 Task: Find connections with filter location Dabas with filter topic #customerrelationswith filter profile language German with filter current company State Street with filter school SJB Institute of Technology with filter industry Insurance with filter service category Executive Coaching with filter keywords title Vice President of Operations
Action: Mouse pressed left at (489, 65)
Screenshot: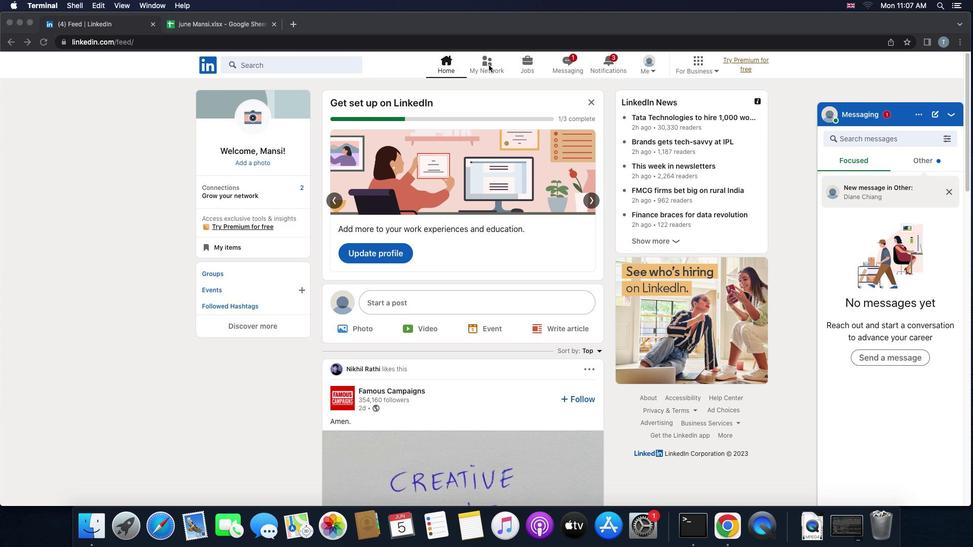 
Action: Mouse pressed left at (489, 65)
Screenshot: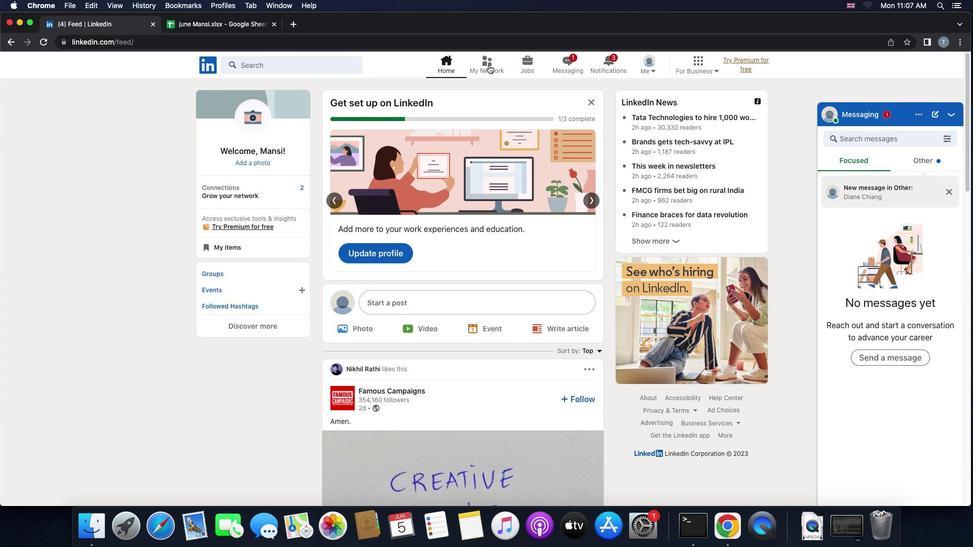 
Action: Mouse moved to (296, 117)
Screenshot: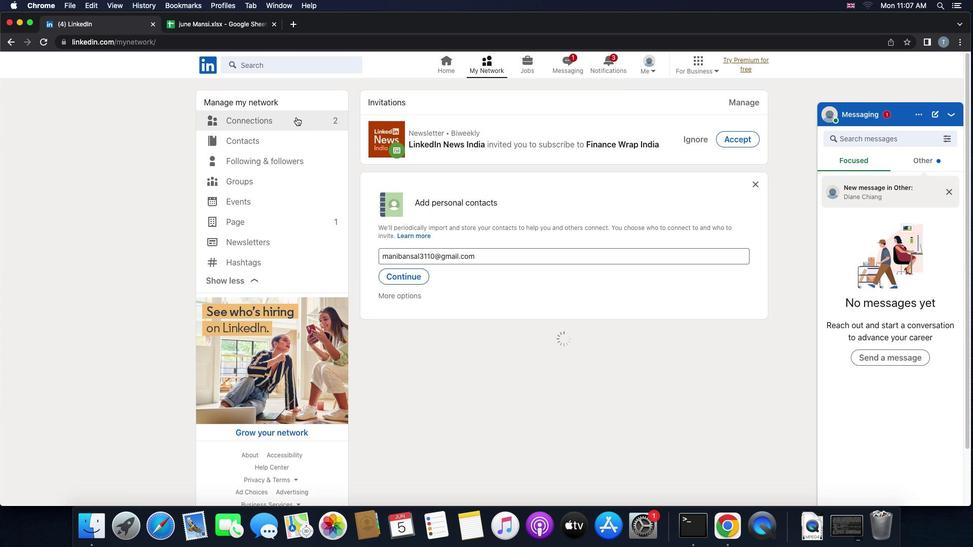 
Action: Mouse pressed left at (296, 117)
Screenshot: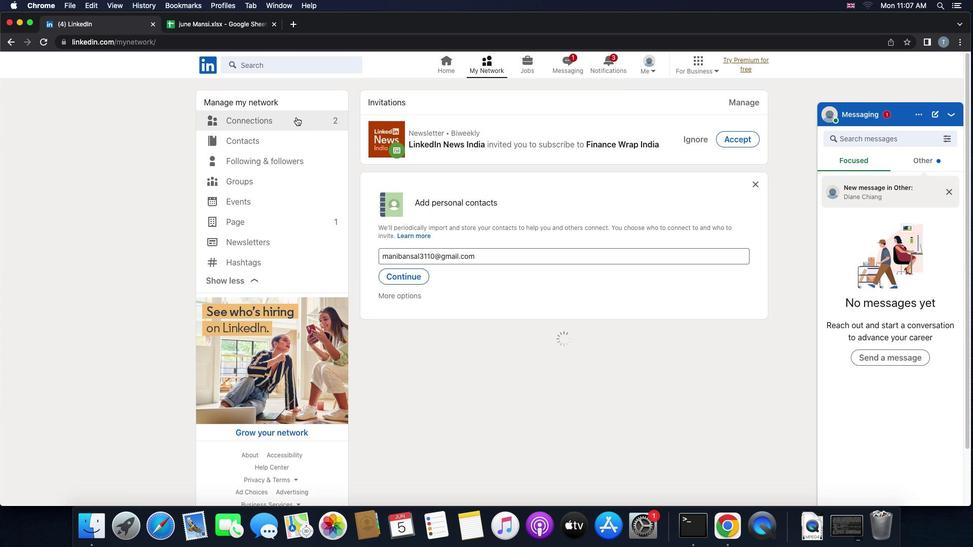 
Action: Mouse moved to (583, 124)
Screenshot: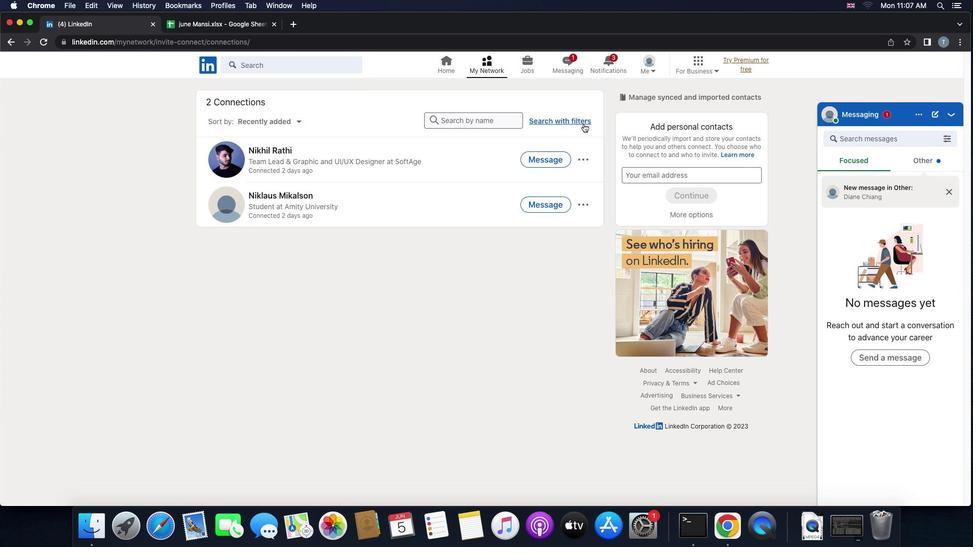
Action: Mouse pressed left at (583, 124)
Screenshot: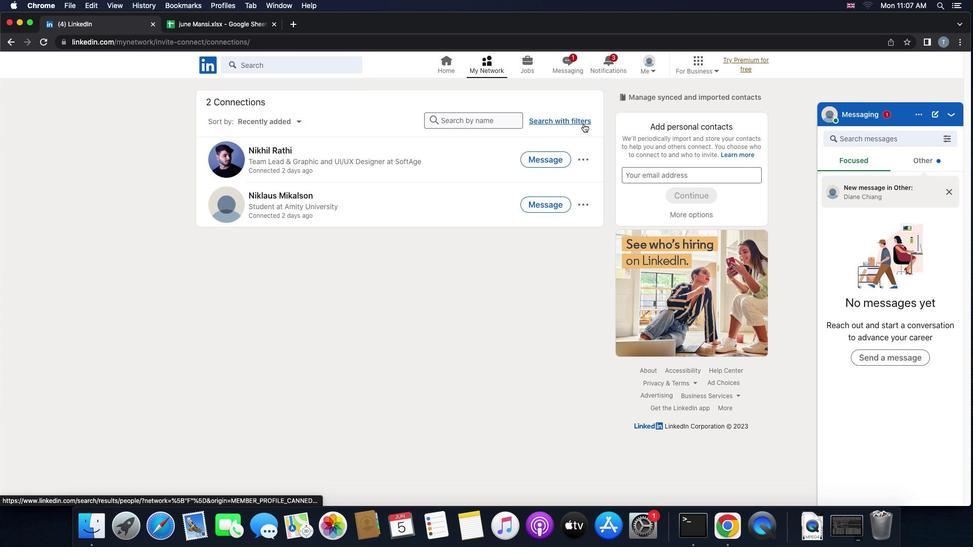 
Action: Mouse moved to (526, 98)
Screenshot: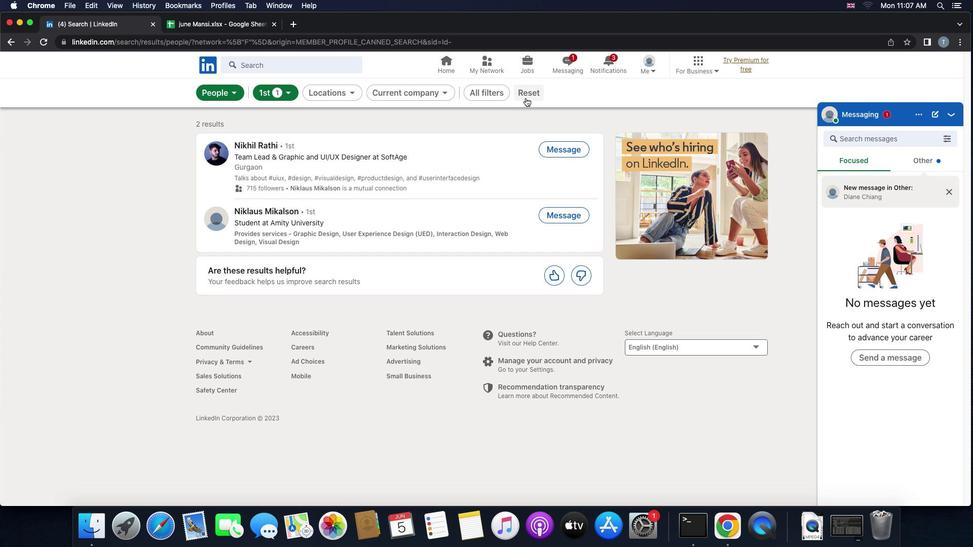 
Action: Mouse pressed left at (526, 98)
Screenshot: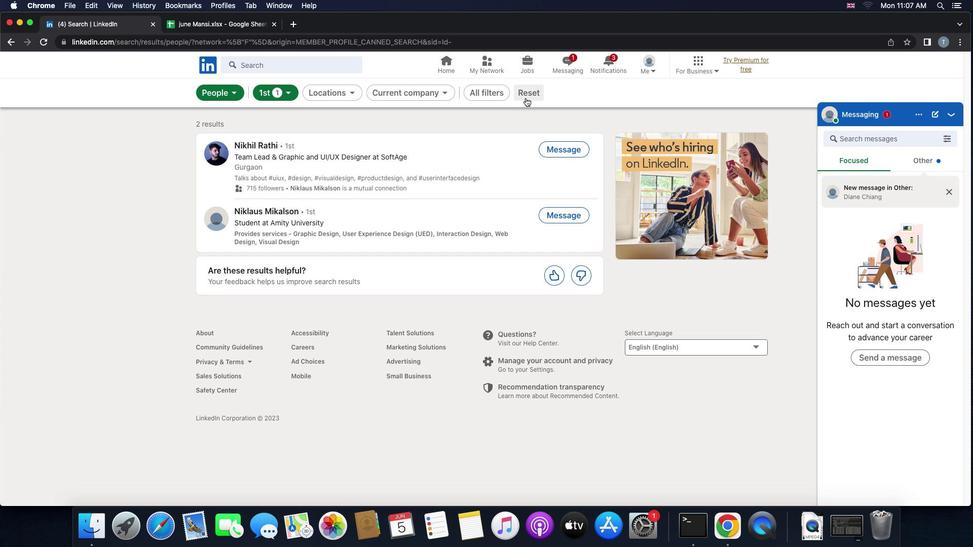 
Action: Mouse moved to (503, 91)
Screenshot: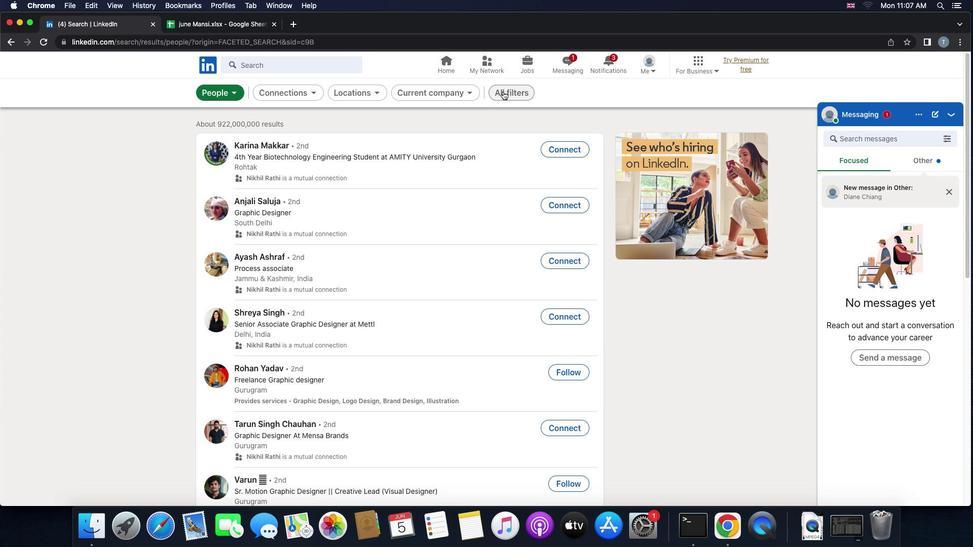 
Action: Mouse pressed left at (503, 91)
Screenshot: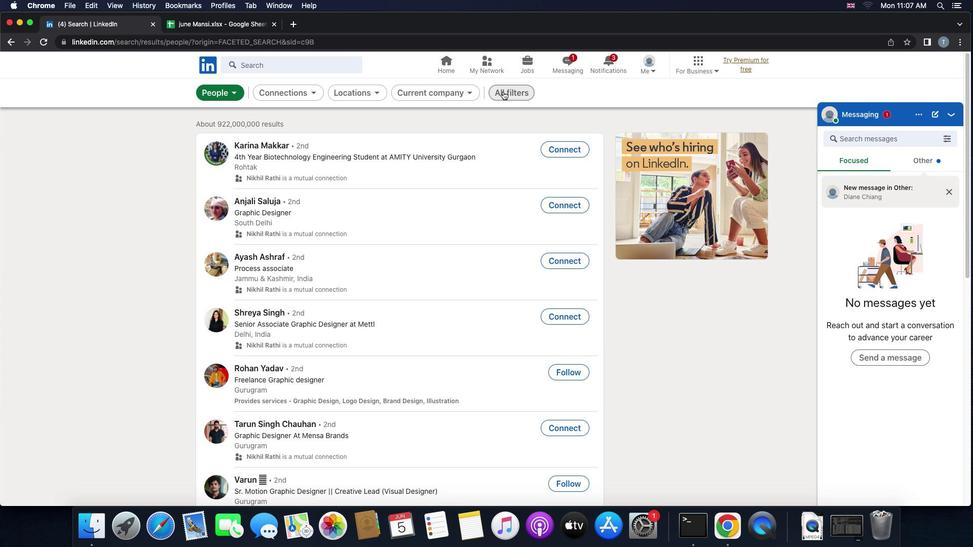 
Action: Mouse moved to (797, 292)
Screenshot: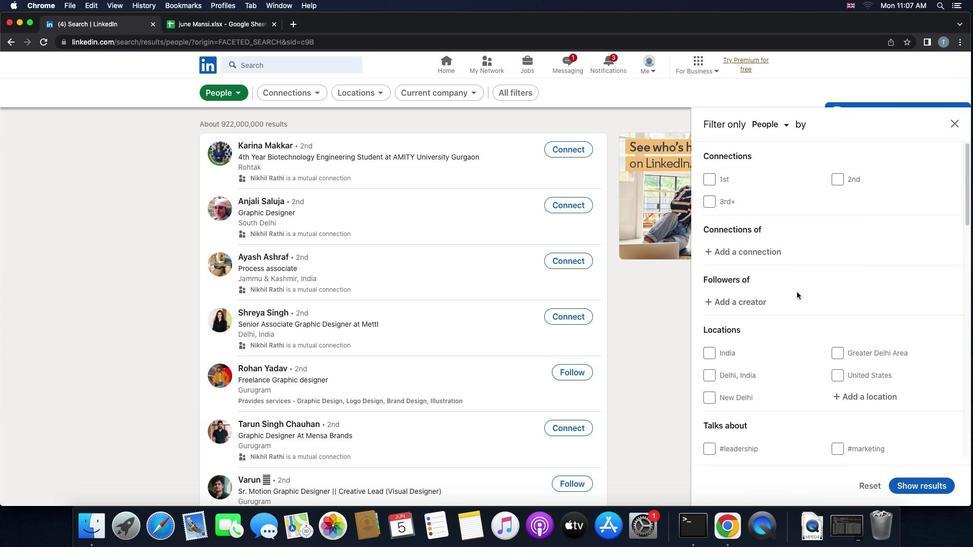 
Action: Mouse scrolled (797, 292) with delta (0, 0)
Screenshot: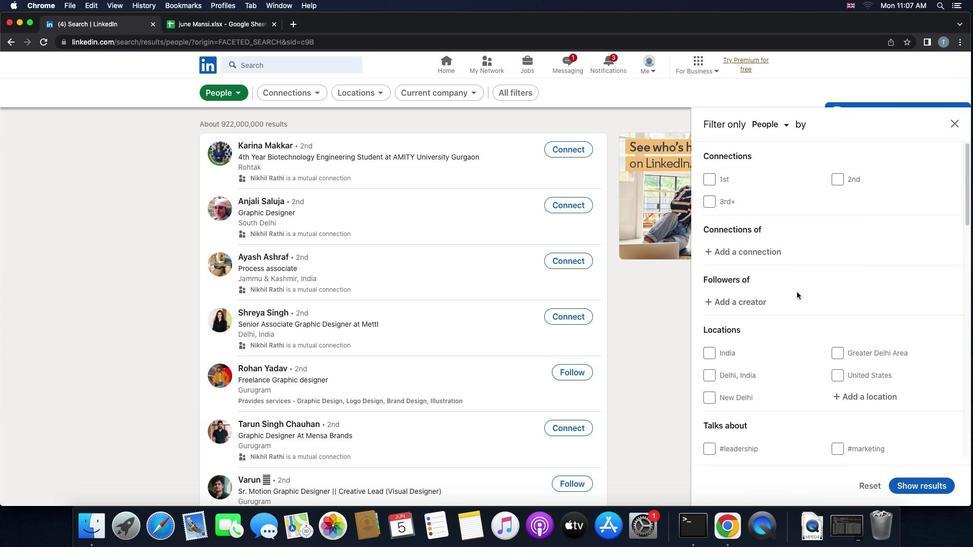 
Action: Mouse scrolled (797, 292) with delta (0, 0)
Screenshot: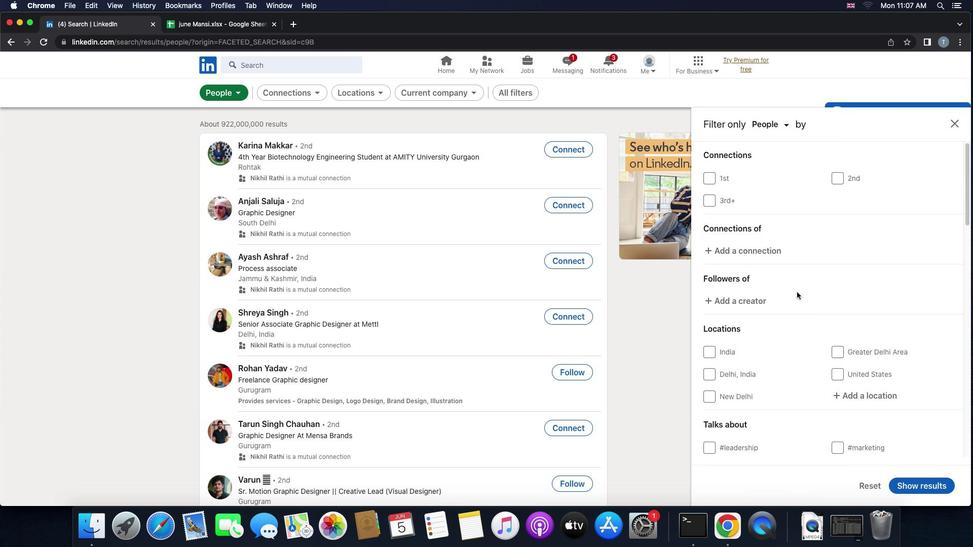 
Action: Mouse scrolled (797, 292) with delta (0, 0)
Screenshot: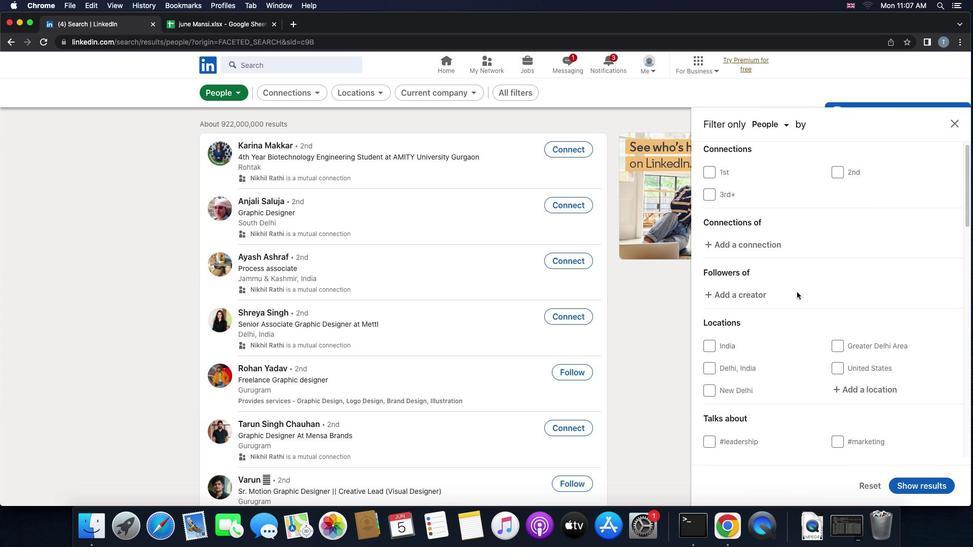 
Action: Mouse moved to (870, 353)
Screenshot: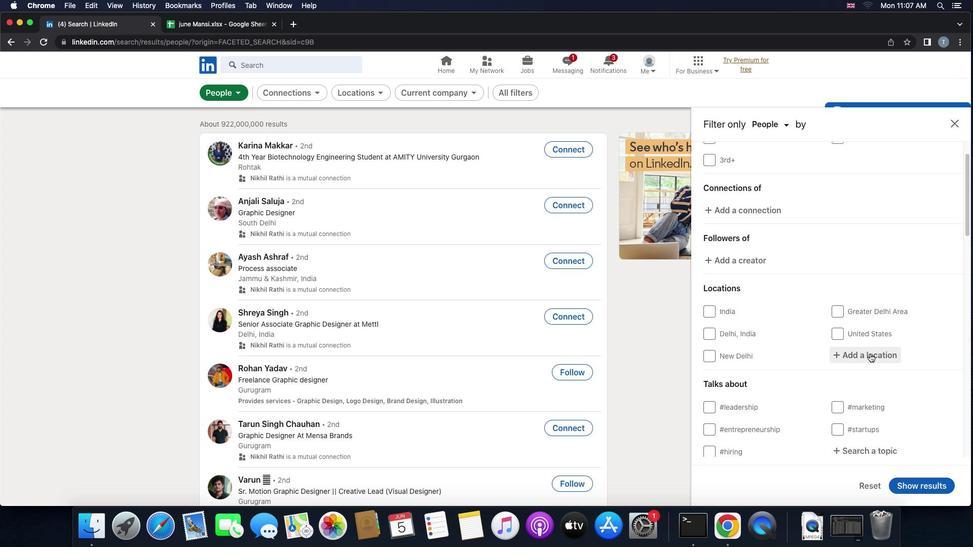 
Action: Mouse pressed left at (870, 353)
Screenshot: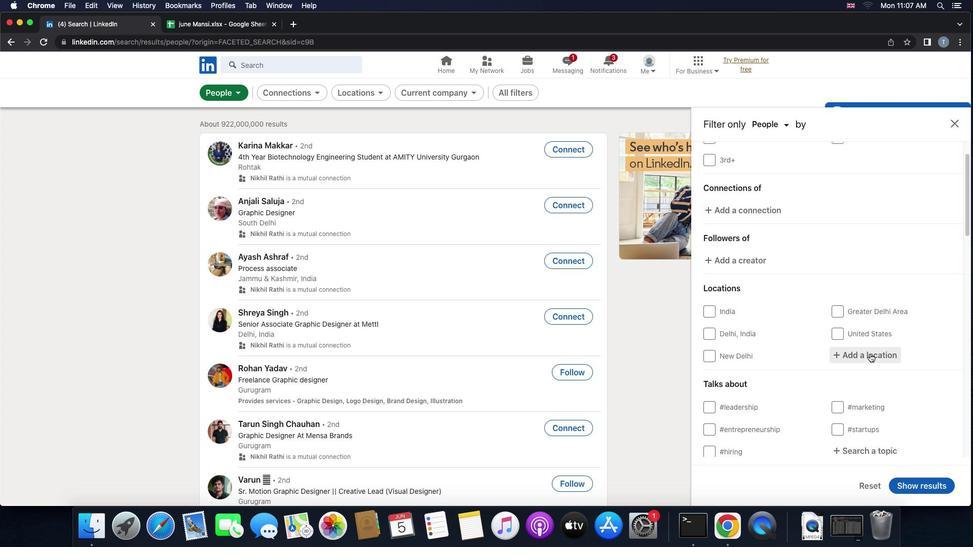 
Action: Key pressed 'd''a''b''a''s'
Screenshot: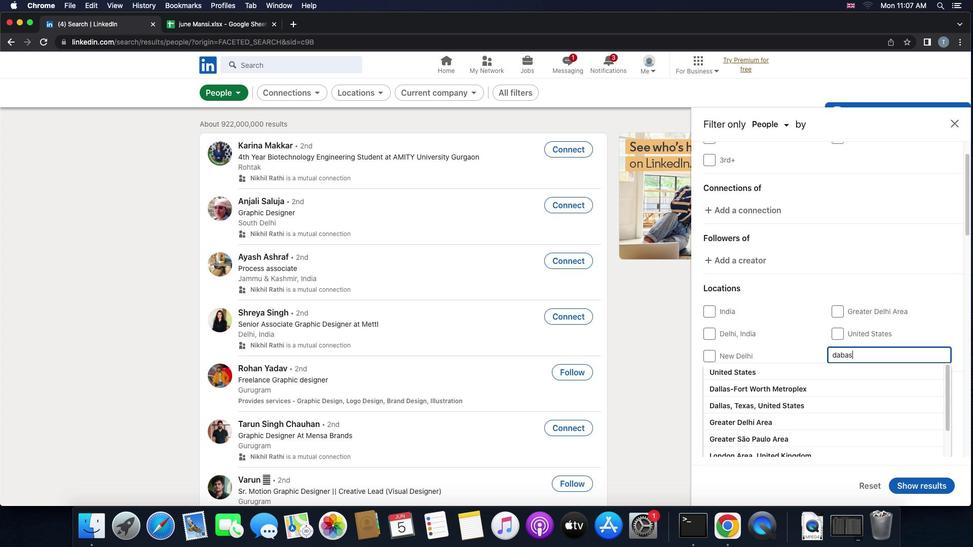 
Action: Mouse moved to (866, 369)
Screenshot: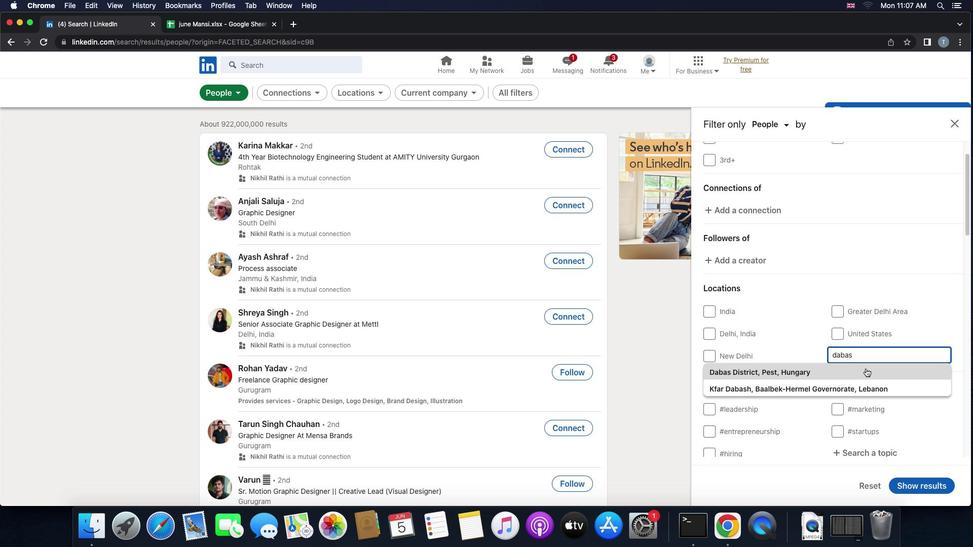 
Action: Mouse pressed left at (866, 369)
Screenshot: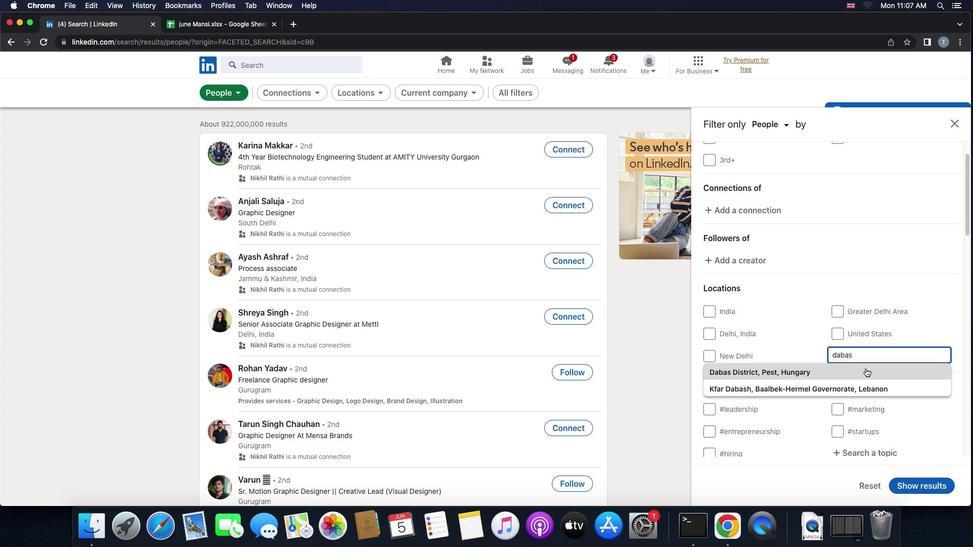 
Action: Mouse scrolled (866, 369) with delta (0, 0)
Screenshot: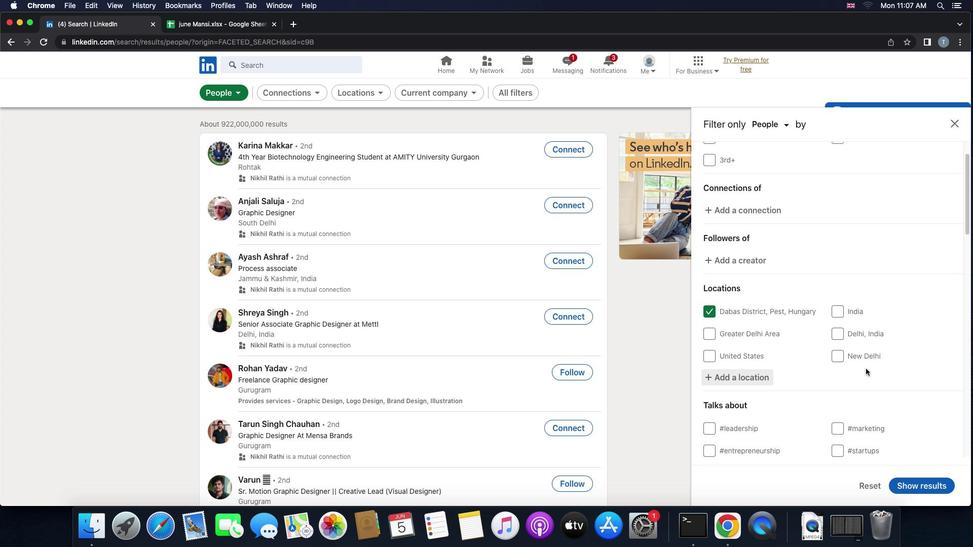 
Action: Mouse scrolled (866, 369) with delta (0, 0)
Screenshot: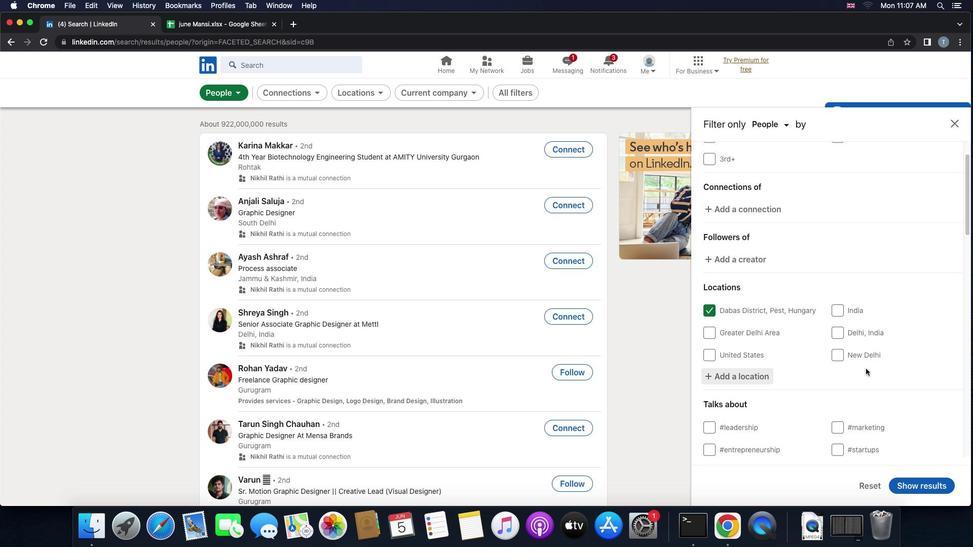 
Action: Mouse scrolled (866, 369) with delta (0, 0)
Screenshot: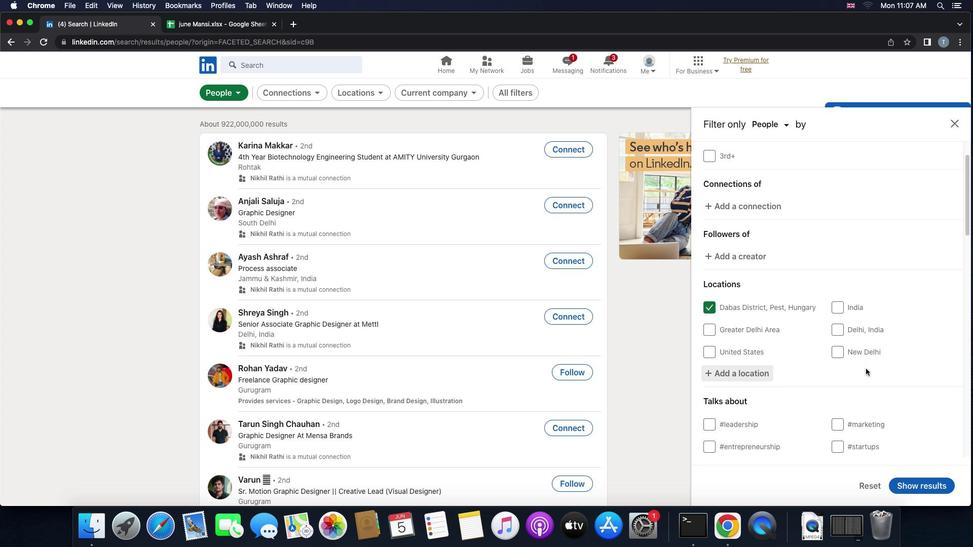 
Action: Mouse scrolled (866, 369) with delta (0, 0)
Screenshot: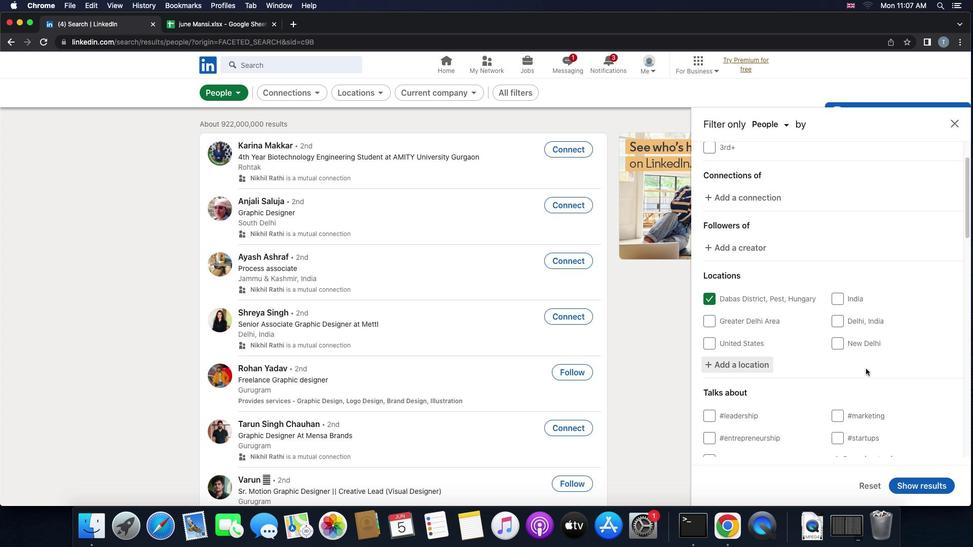 
Action: Mouse moved to (866, 369)
Screenshot: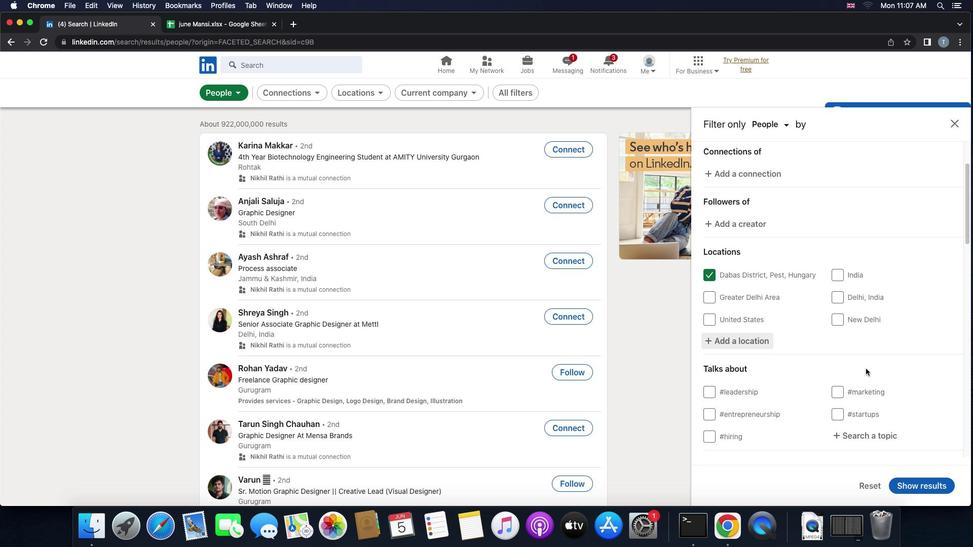 
Action: Mouse scrolled (866, 369) with delta (0, 0)
Screenshot: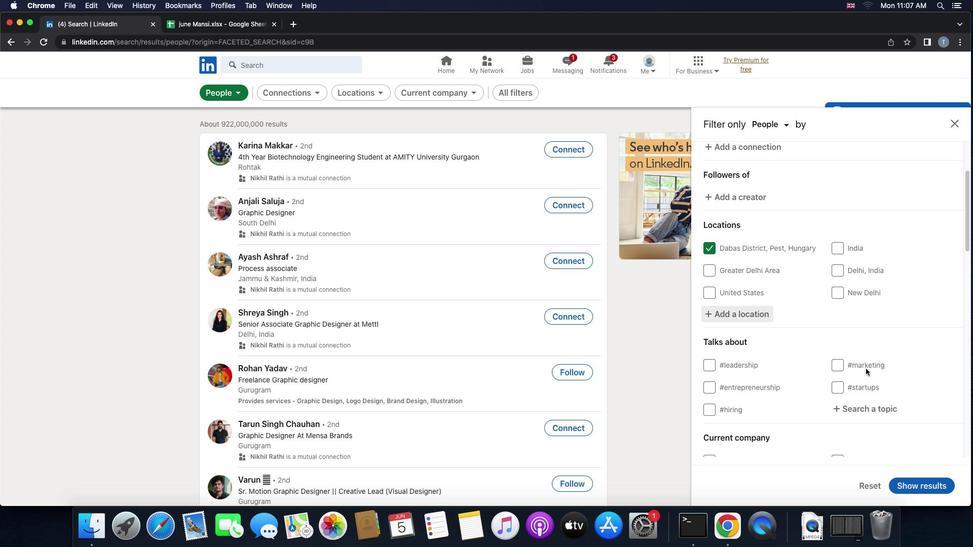
Action: Mouse scrolled (866, 369) with delta (0, 0)
Screenshot: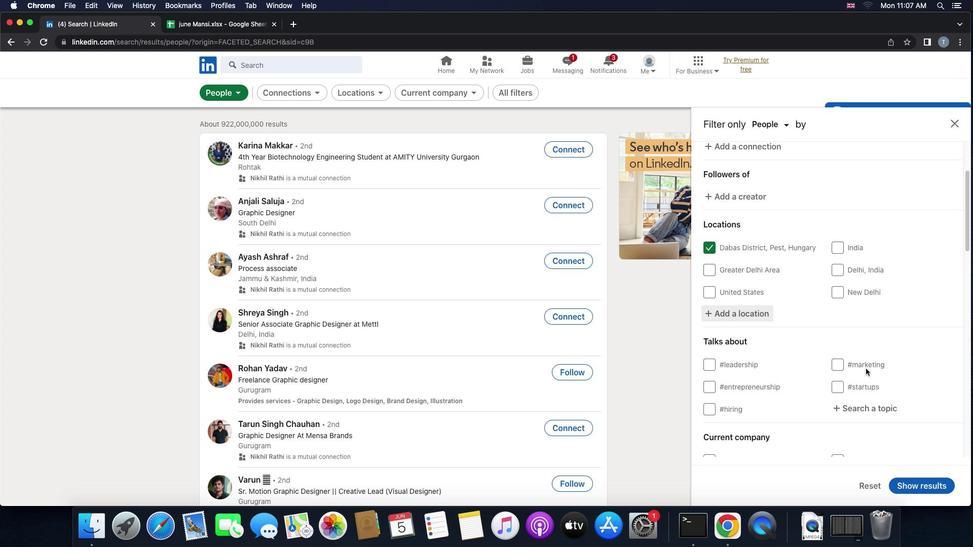 
Action: Mouse moved to (867, 391)
Screenshot: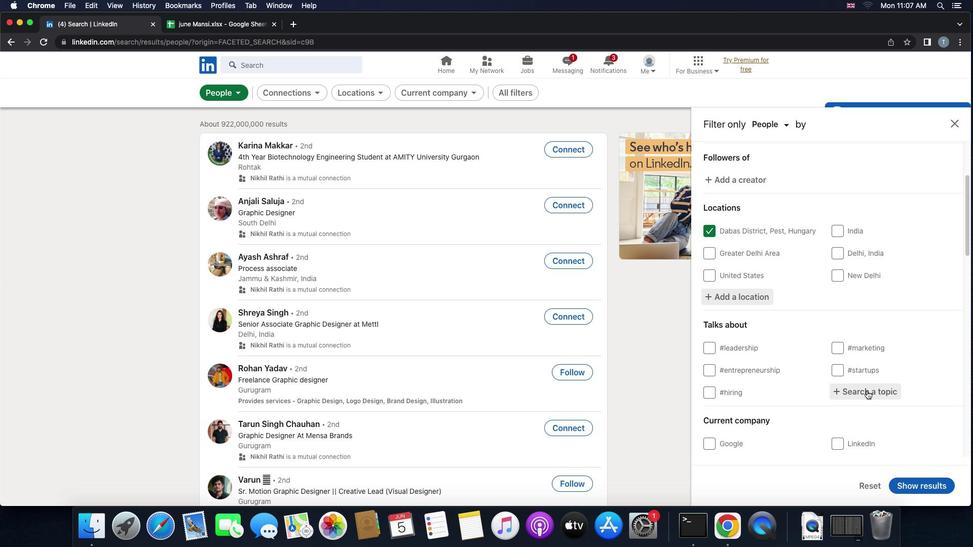
Action: Mouse pressed left at (867, 391)
Screenshot: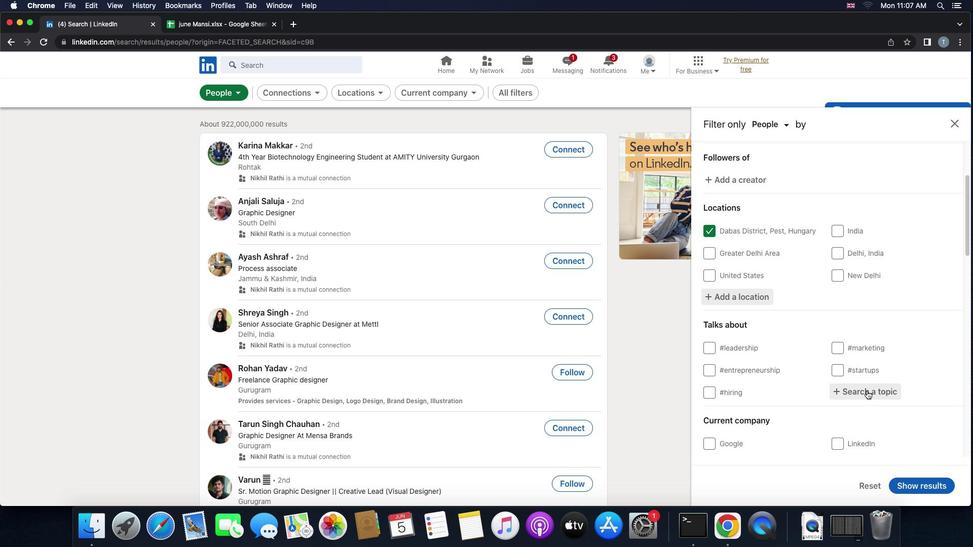 
Action: Key pressed 'c''u''s''t''o''m''e''r'Key.spaceKey.backspace'r''e''l''a''t''i''o''n''s'
Screenshot: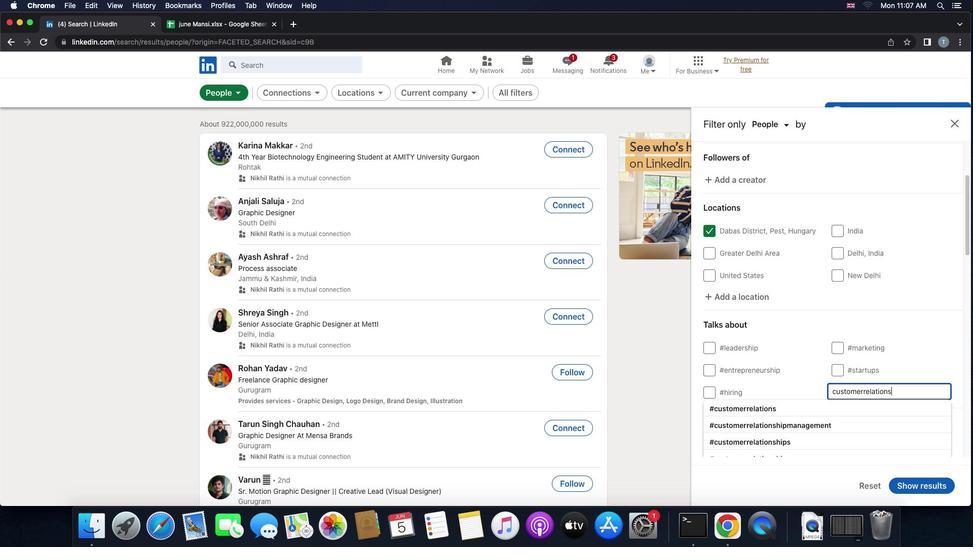 
Action: Mouse moved to (823, 412)
Screenshot: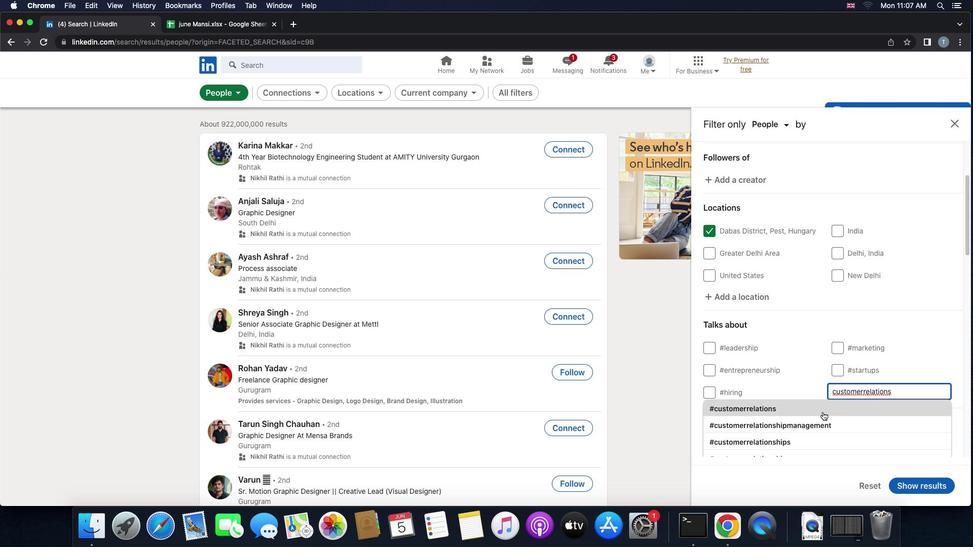 
Action: Mouse pressed left at (823, 412)
Screenshot: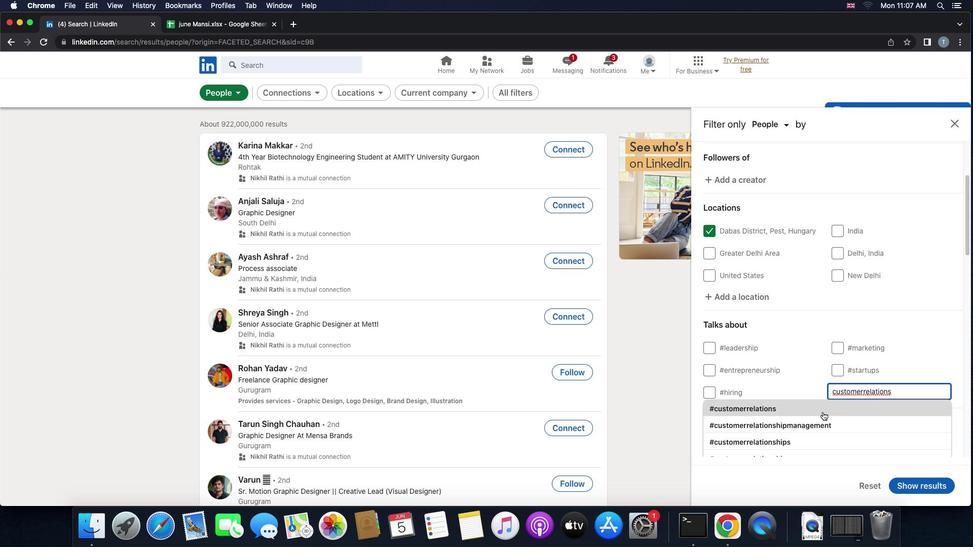 
Action: Mouse scrolled (823, 412) with delta (0, 0)
Screenshot: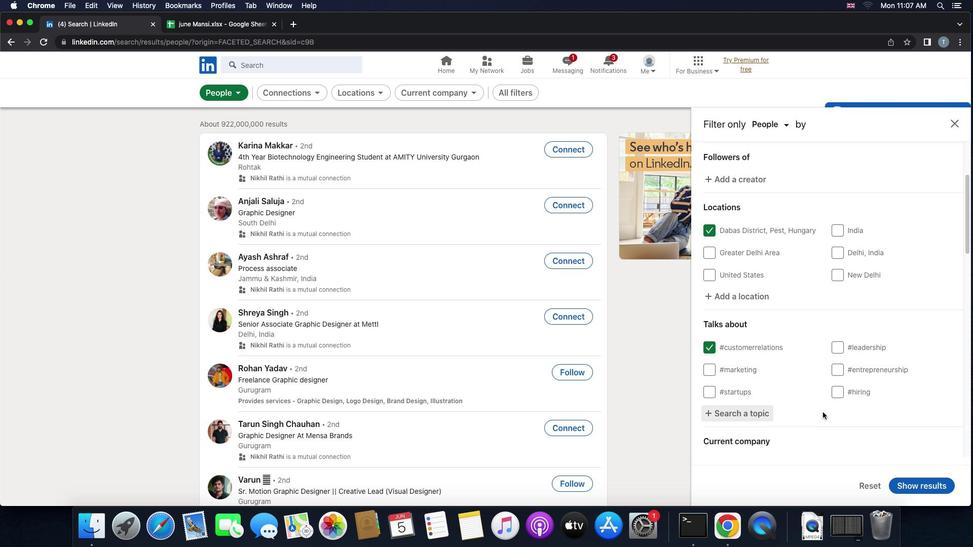
Action: Mouse scrolled (823, 412) with delta (0, 0)
Screenshot: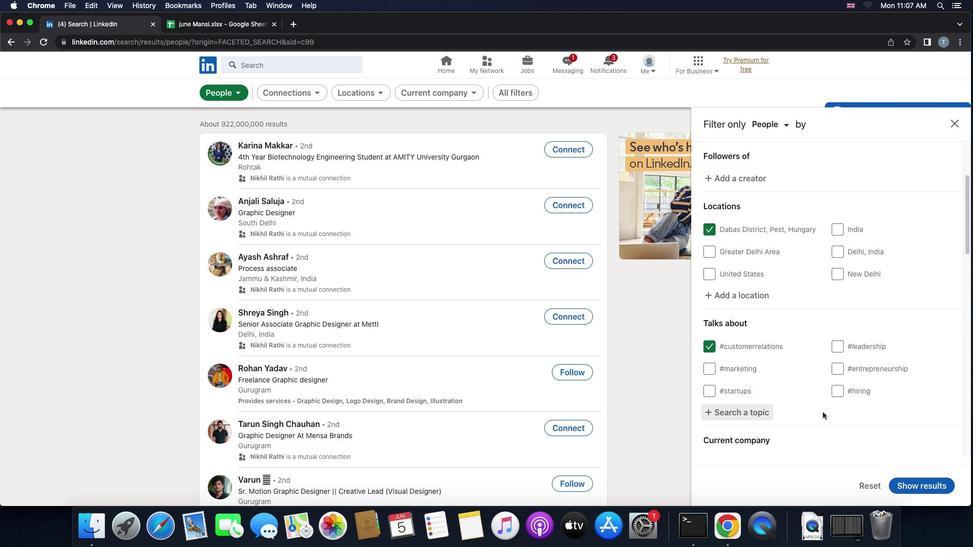 
Action: Mouse scrolled (823, 412) with delta (0, 0)
Screenshot: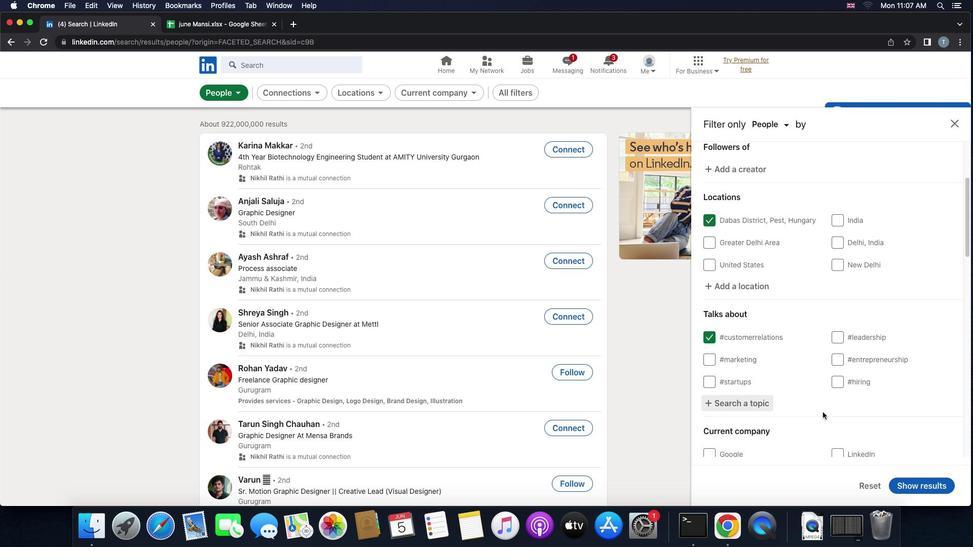 
Action: Mouse scrolled (823, 412) with delta (0, 0)
Screenshot: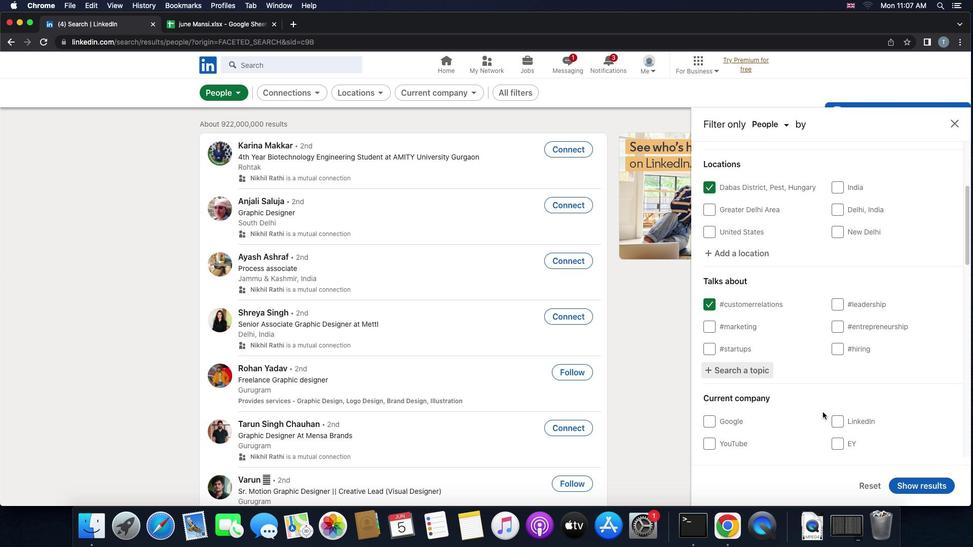 
Action: Mouse scrolled (823, 412) with delta (0, 0)
Screenshot: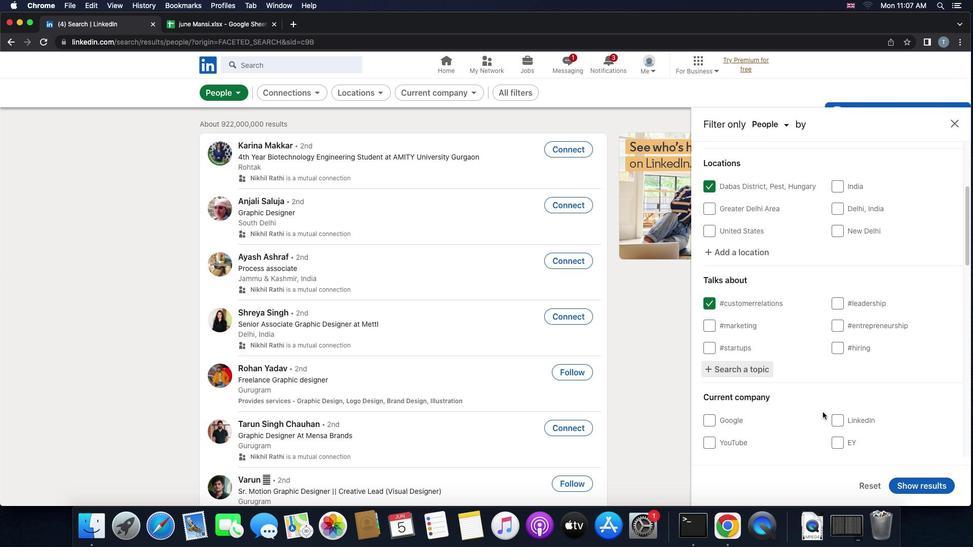 
Action: Mouse moved to (823, 412)
Screenshot: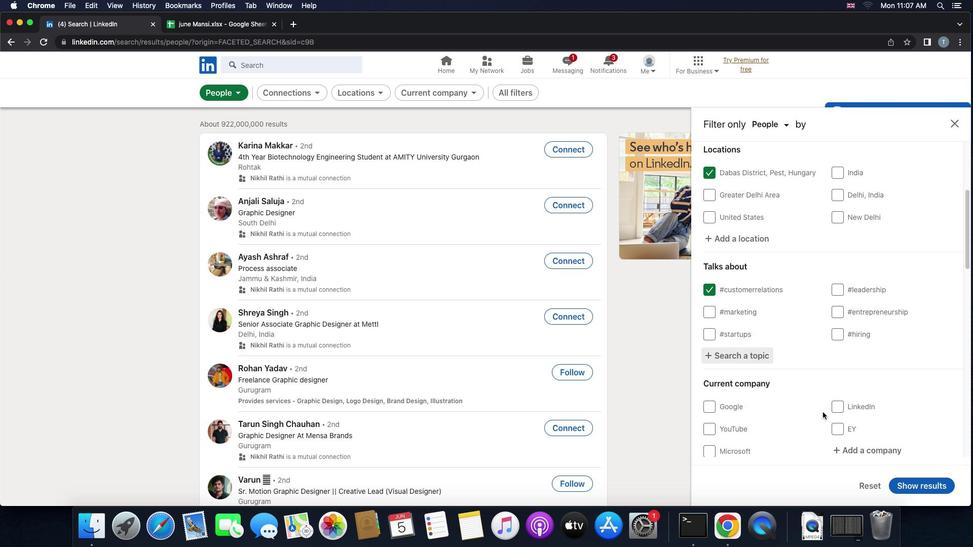 
Action: Mouse scrolled (823, 412) with delta (0, 0)
Screenshot: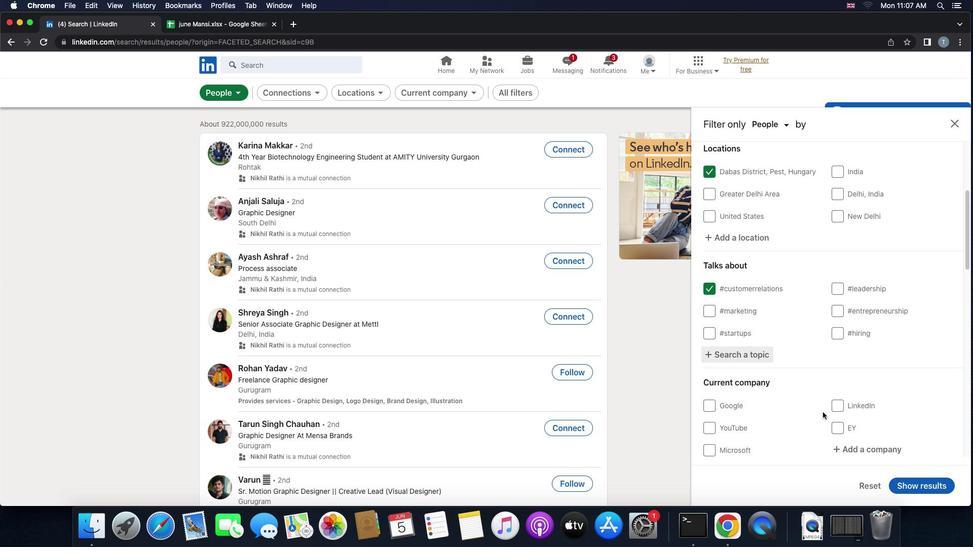
Action: Mouse scrolled (823, 412) with delta (0, 0)
Screenshot: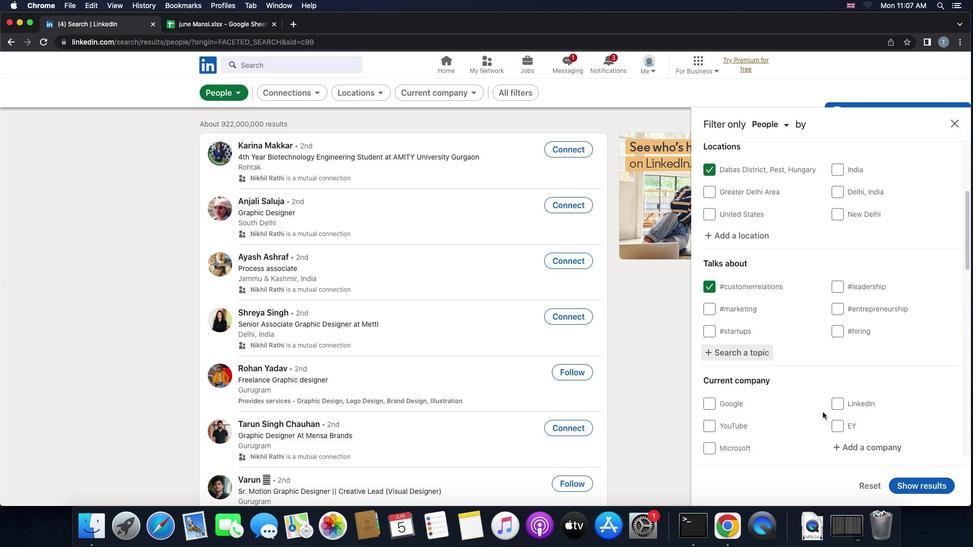 
Action: Mouse scrolled (823, 412) with delta (0, -1)
Screenshot: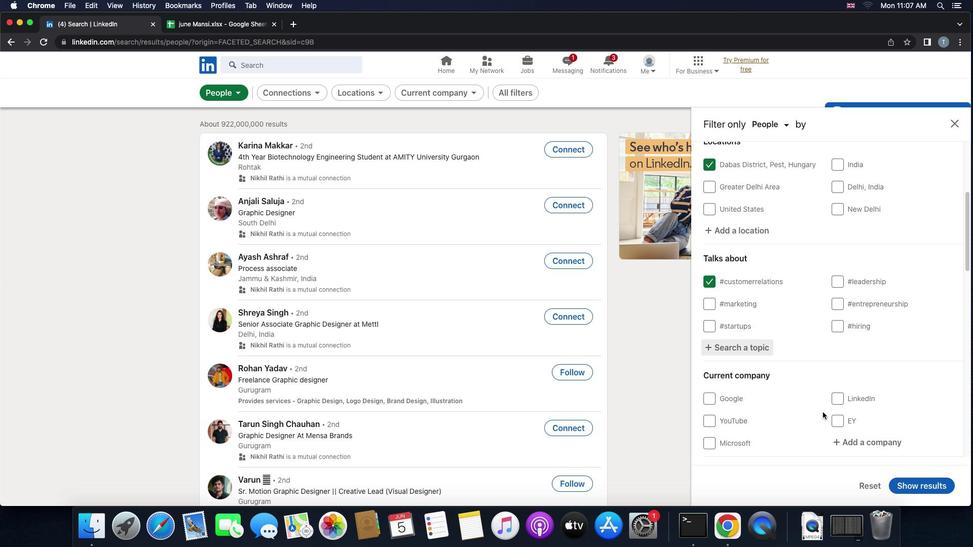 
Action: Mouse moved to (865, 371)
Screenshot: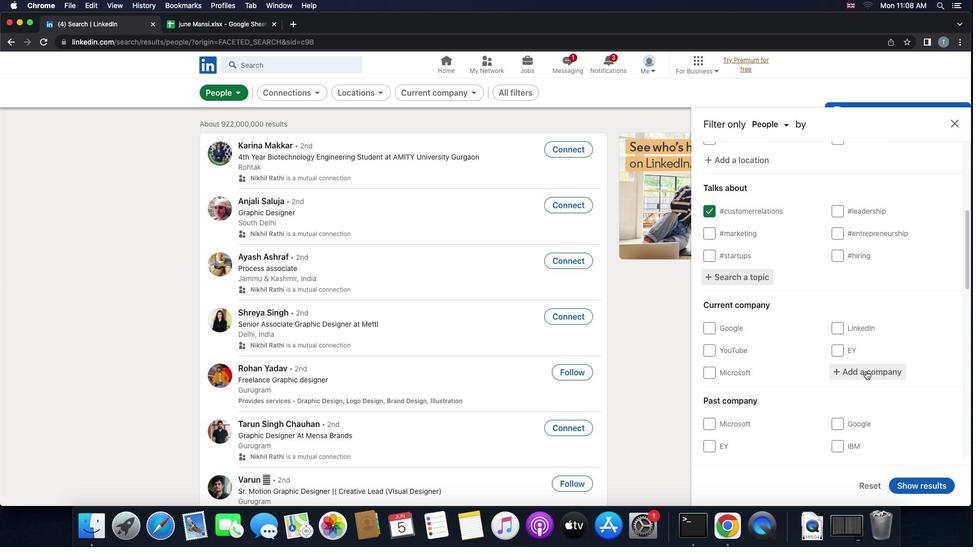 
Action: Mouse pressed left at (865, 371)
Screenshot: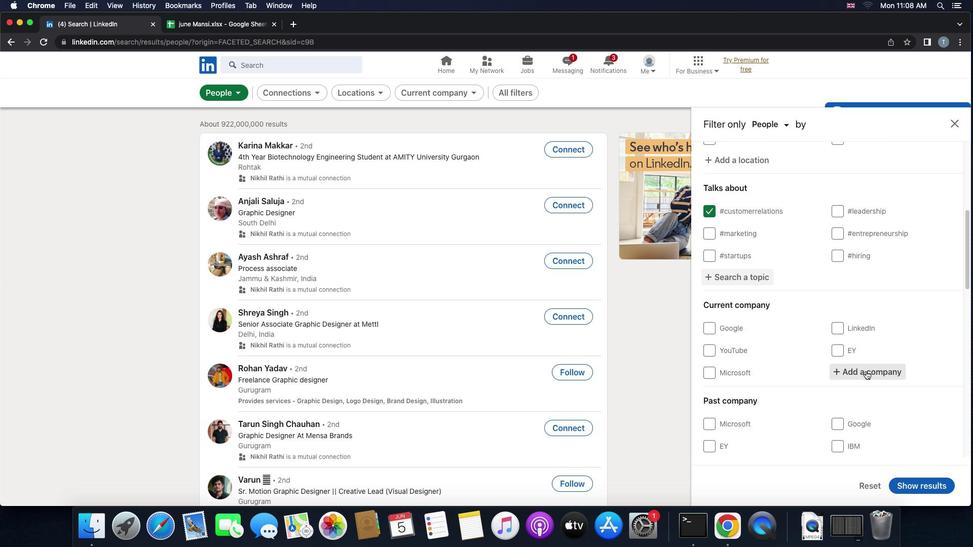 
Action: Mouse moved to (737, 377)
Screenshot: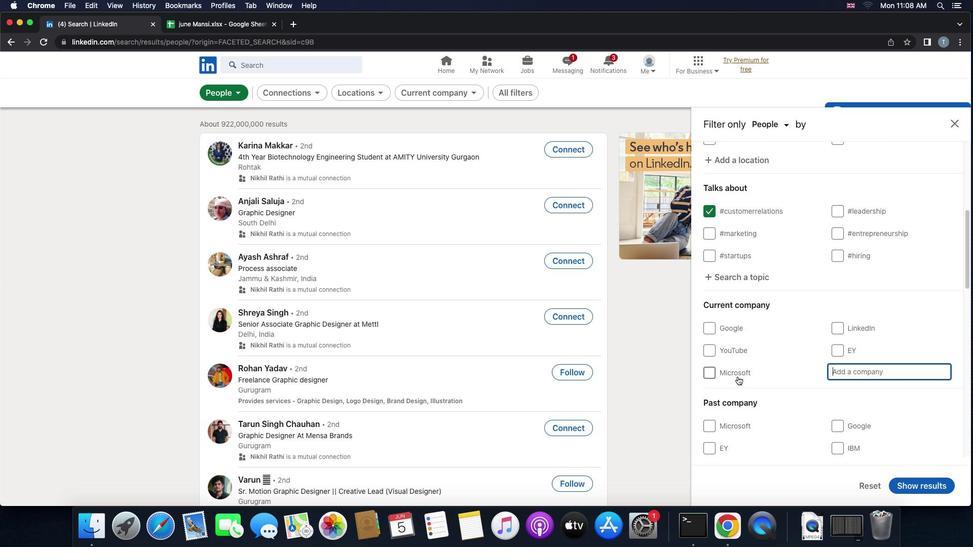 
Action: Mouse scrolled (737, 377) with delta (0, 0)
Screenshot: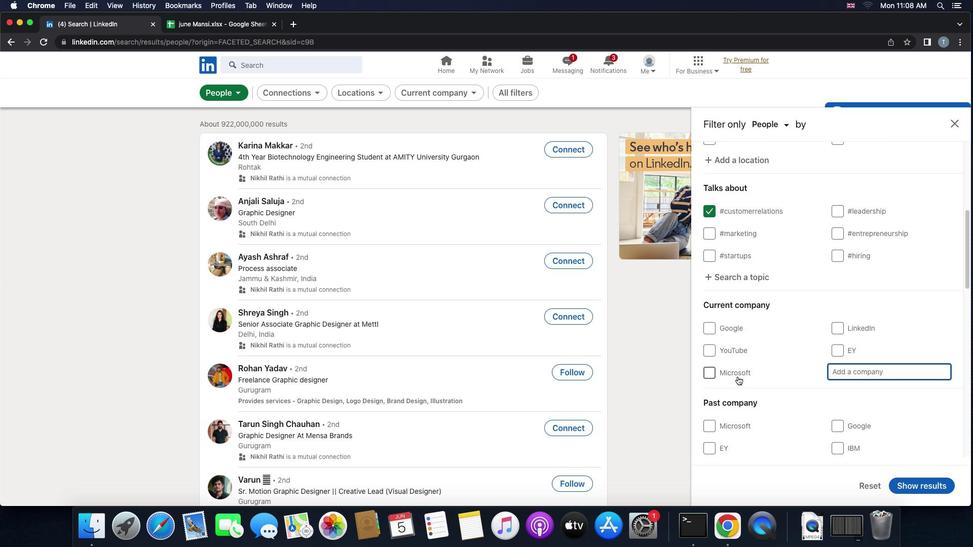
Action: Mouse scrolled (737, 377) with delta (0, 0)
Screenshot: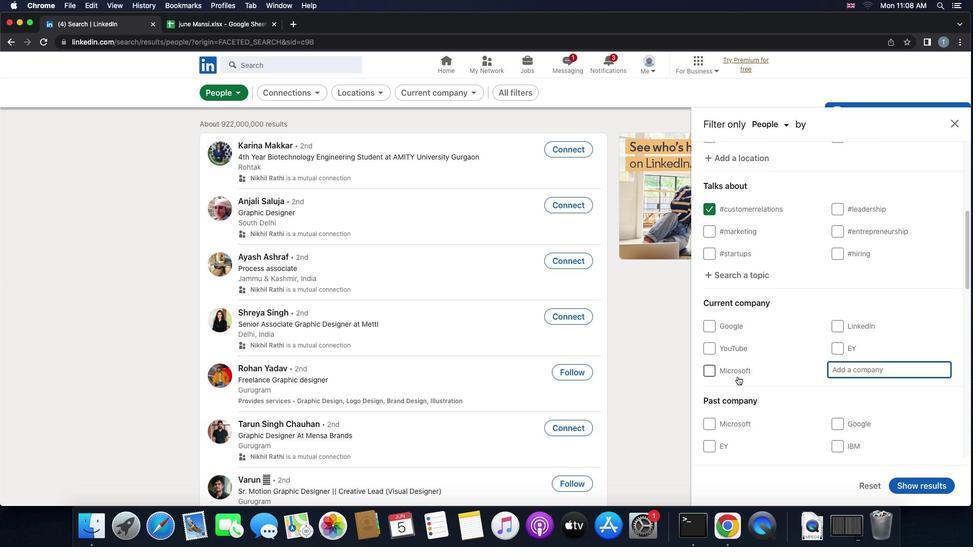 
Action: Mouse scrolled (737, 377) with delta (0, 0)
Screenshot: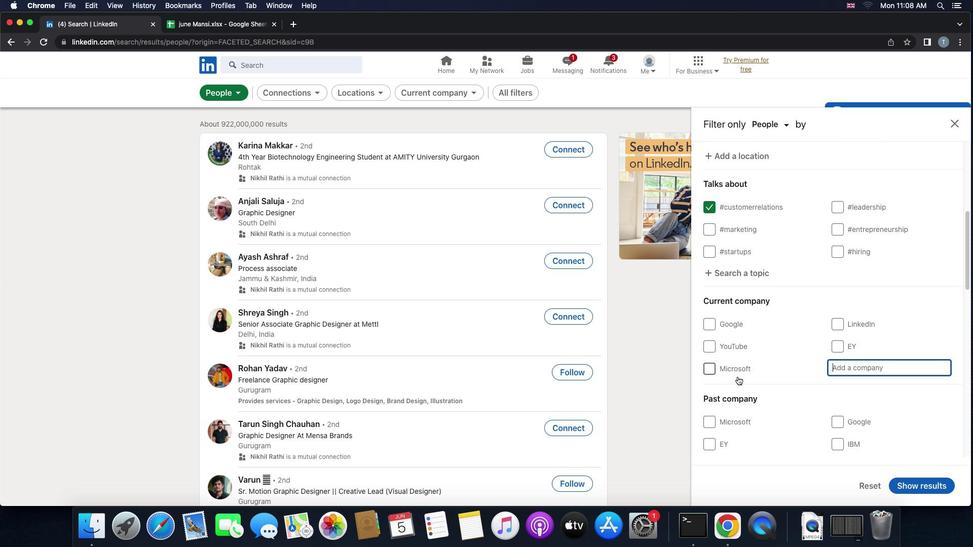 
Action: Mouse scrolled (737, 377) with delta (0, 0)
Screenshot: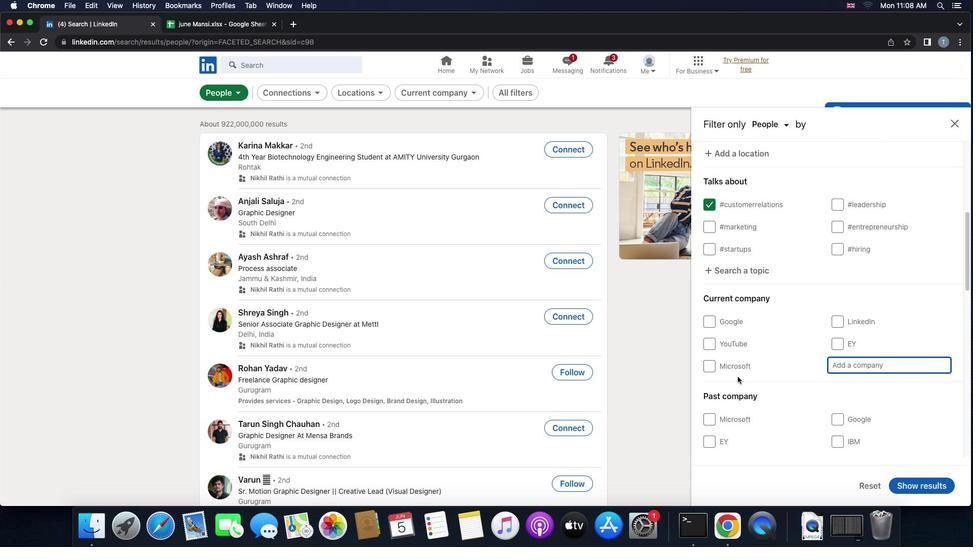 
Action: Mouse scrolled (737, 377) with delta (0, 0)
Screenshot: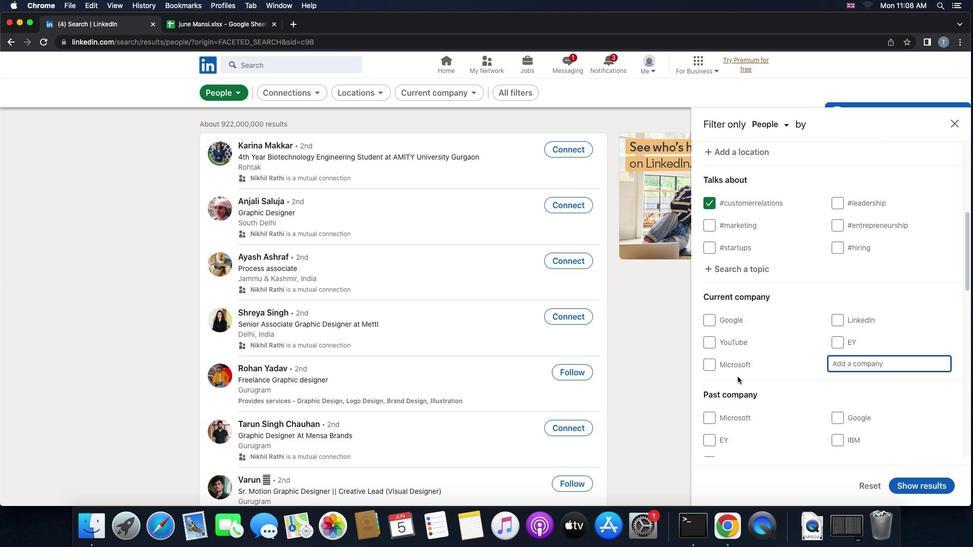 
Action: Mouse scrolled (737, 377) with delta (0, 0)
Screenshot: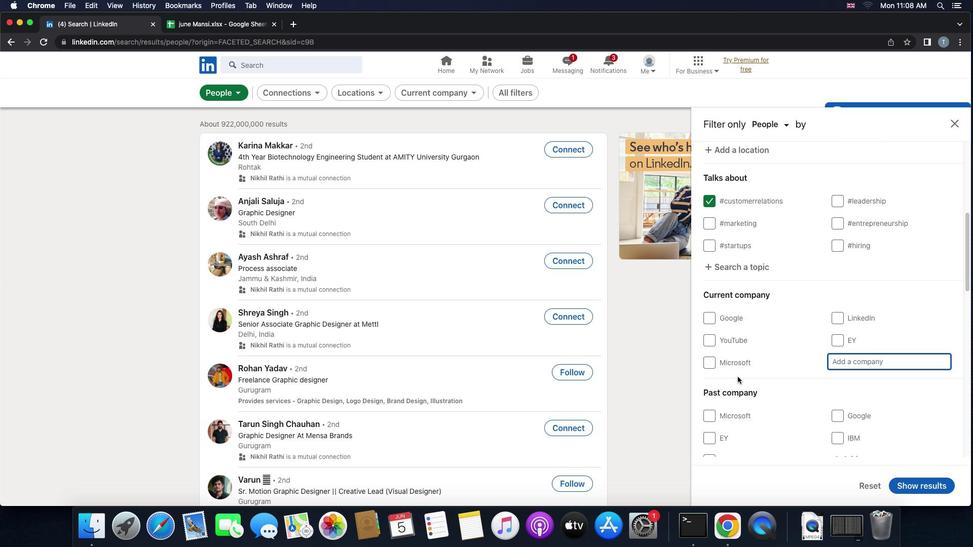 
Action: Mouse moved to (839, 362)
Screenshot: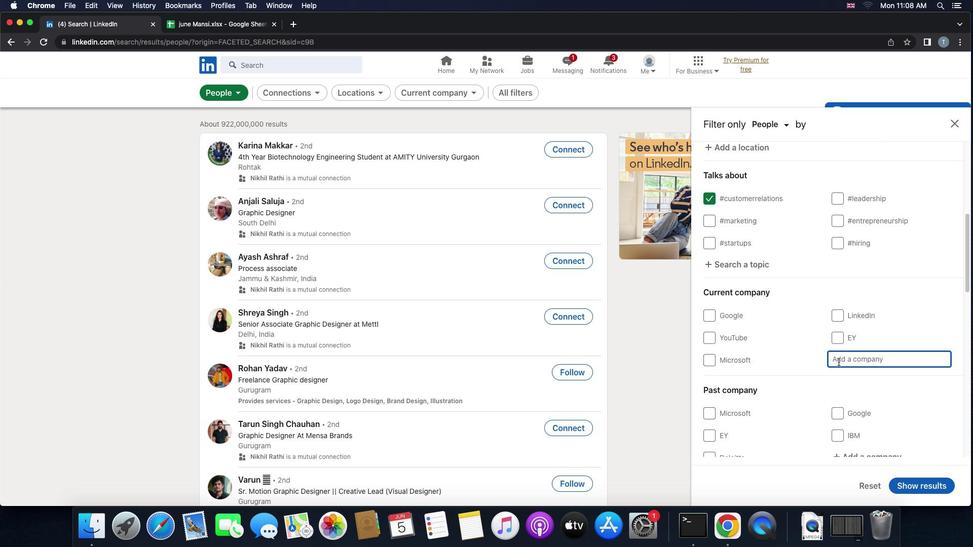 
Action: Mouse pressed left at (839, 362)
Screenshot: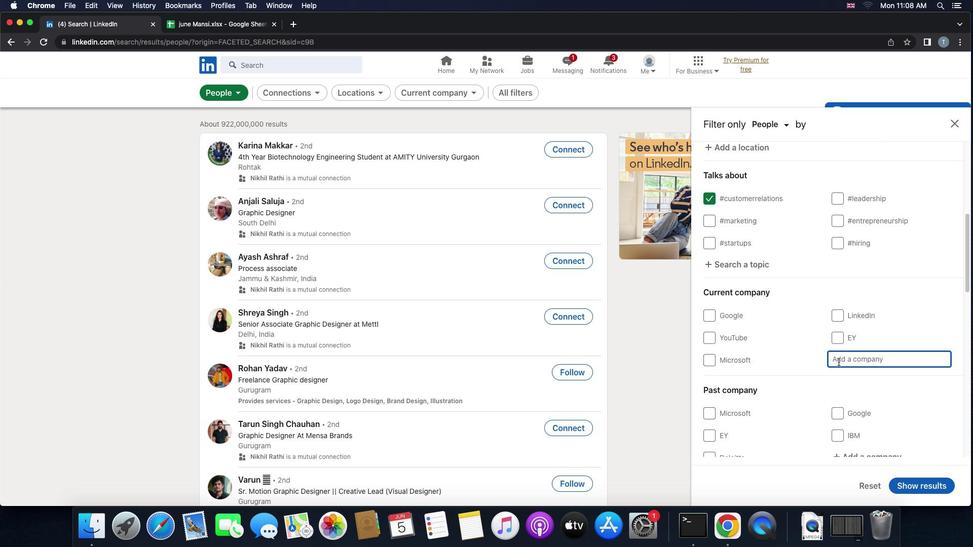 
Action: Mouse moved to (839, 362)
Screenshot: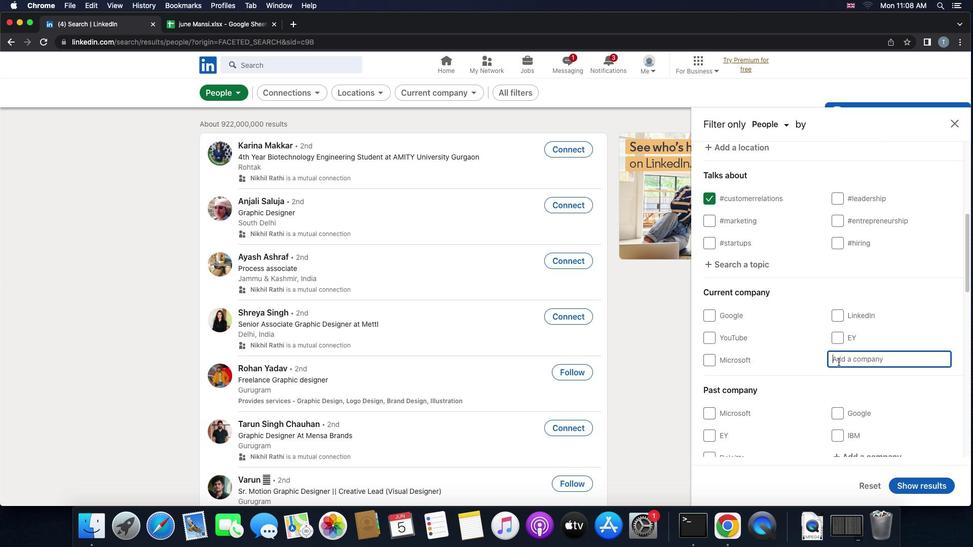 
Action: Key pressed 's''t''a''t''e'Key.space
Screenshot: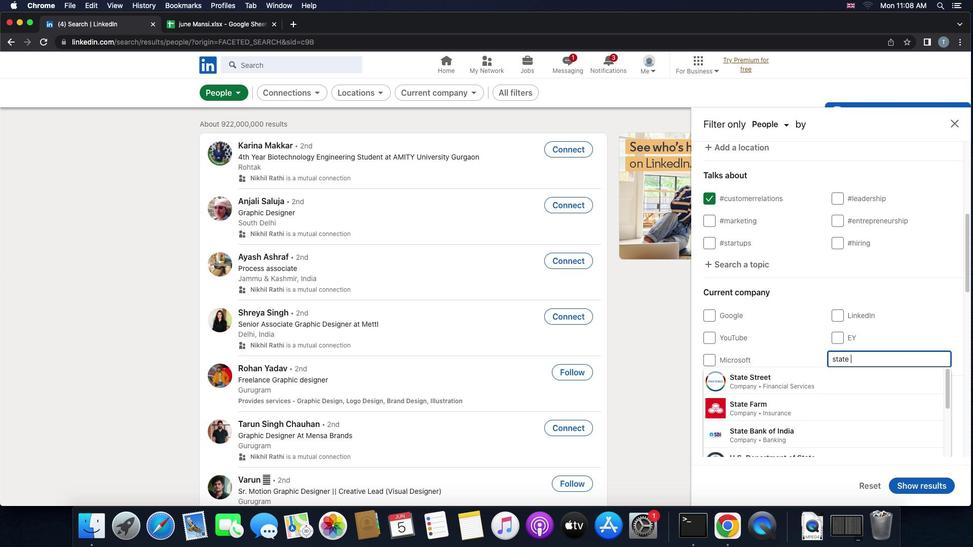 
Action: Mouse moved to (822, 379)
Screenshot: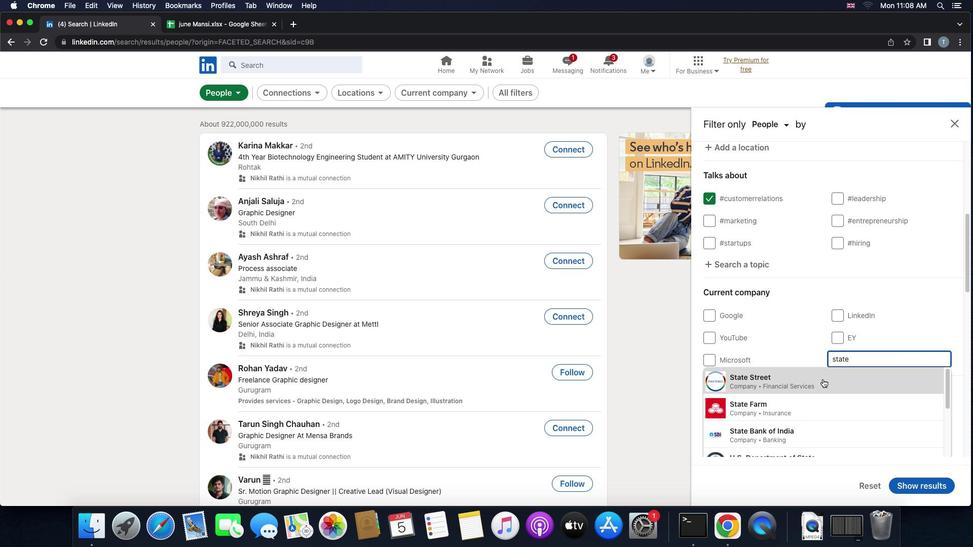 
Action: Mouse pressed left at (822, 379)
Screenshot: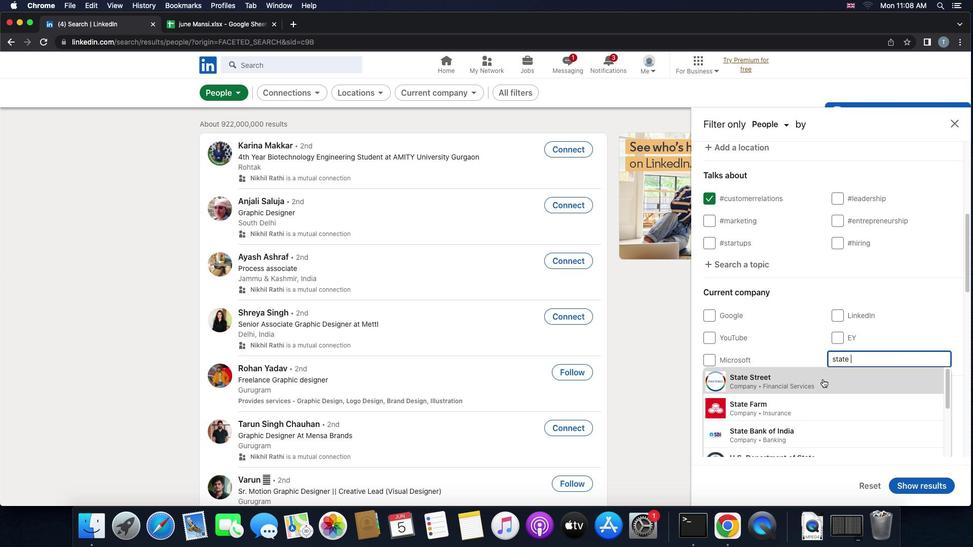 
Action: Mouse moved to (894, 387)
Screenshot: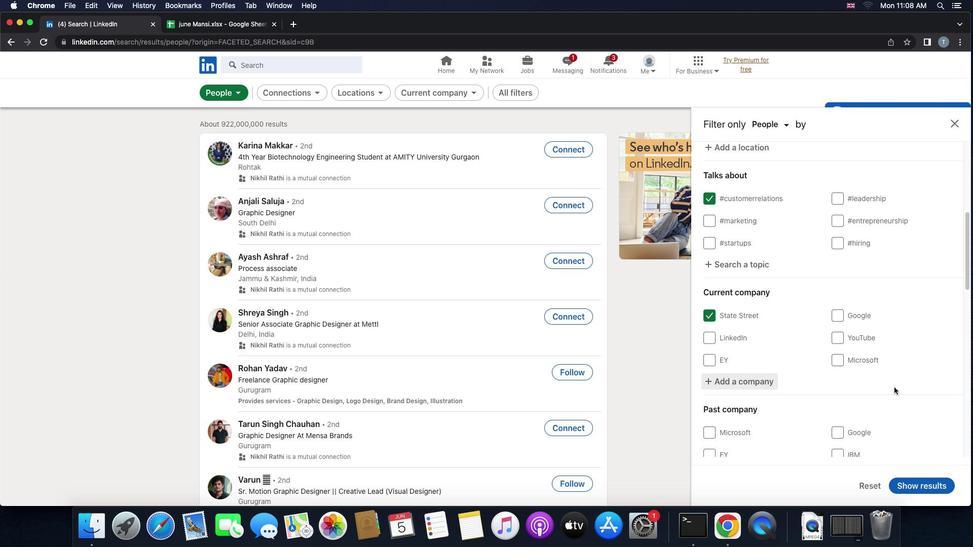 
Action: Mouse scrolled (894, 387) with delta (0, 0)
Screenshot: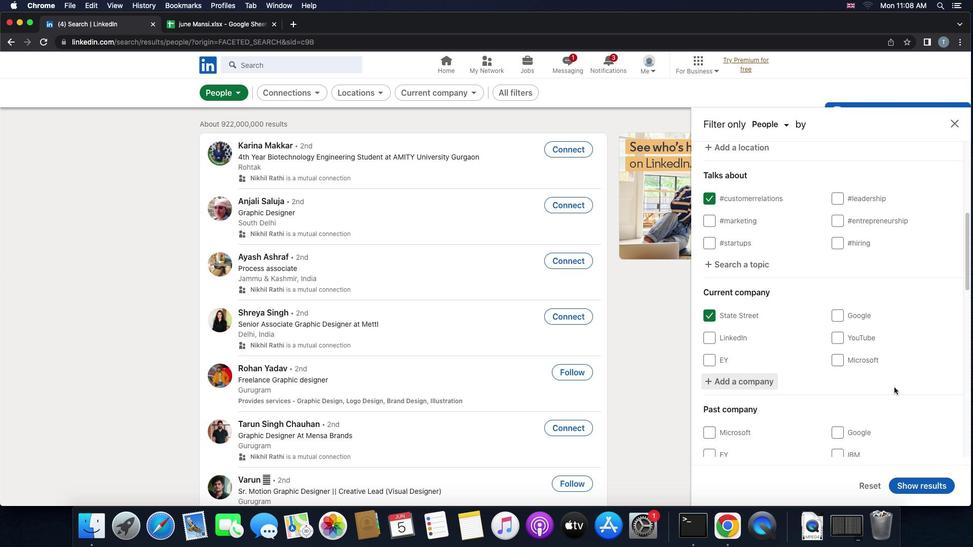 
Action: Mouse scrolled (894, 387) with delta (0, 0)
Screenshot: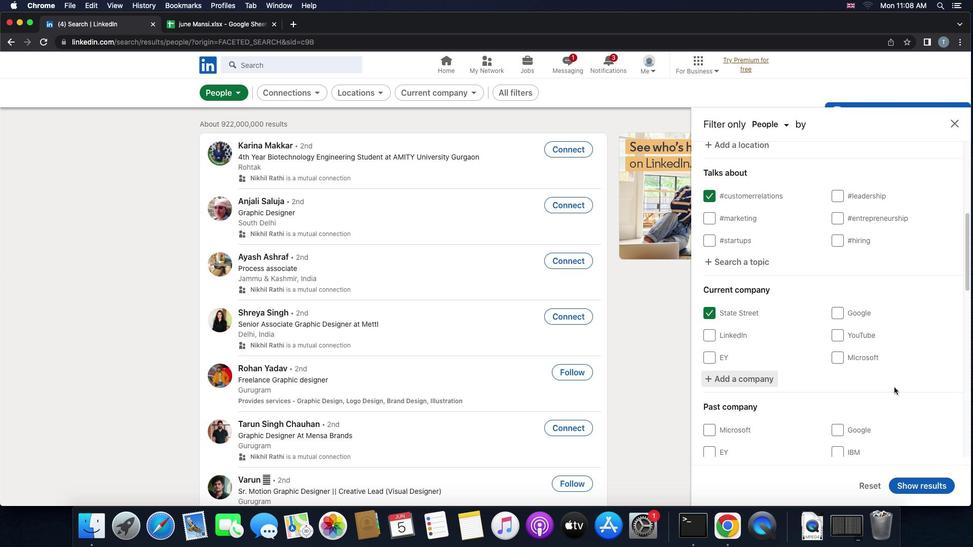 
Action: Mouse scrolled (894, 387) with delta (0, 0)
Screenshot: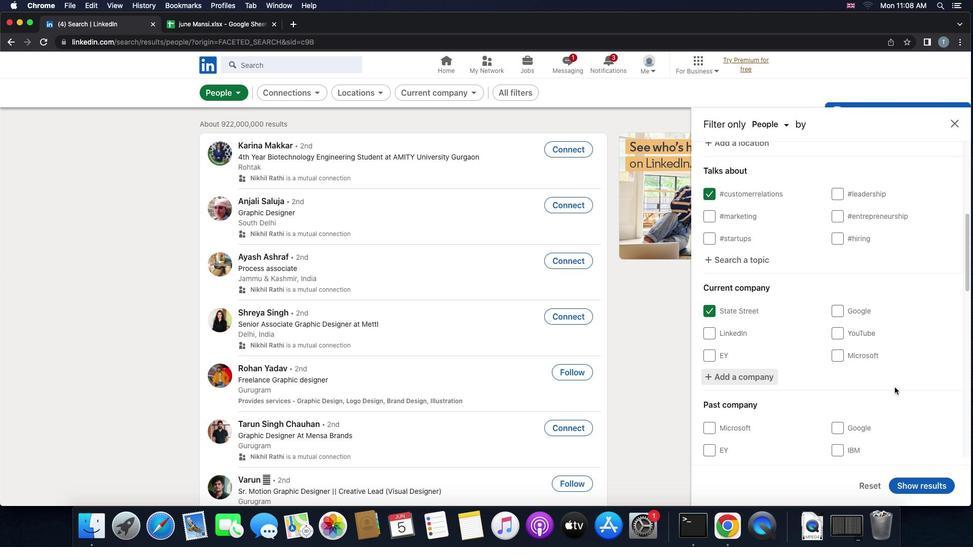 
Action: Mouse moved to (896, 388)
Screenshot: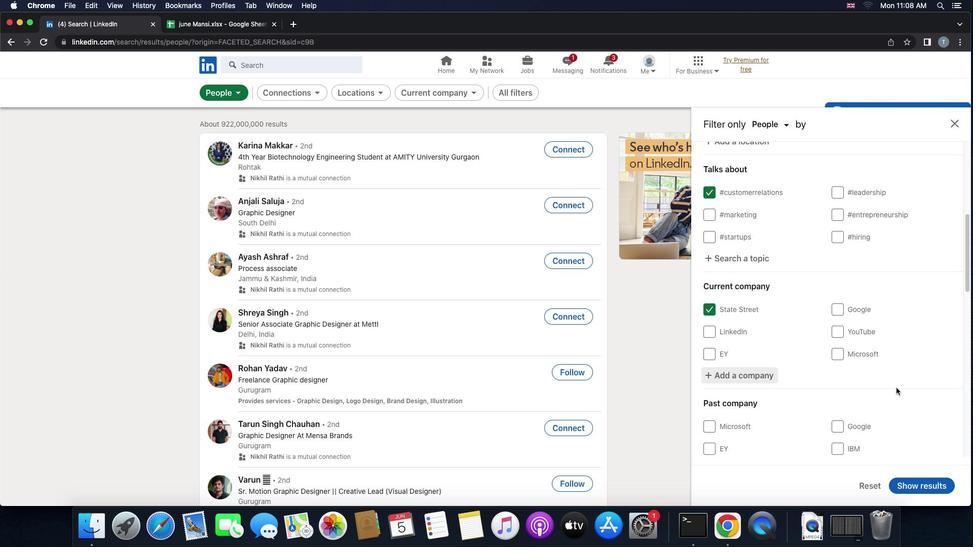 
Action: Mouse scrolled (896, 388) with delta (0, 0)
Screenshot: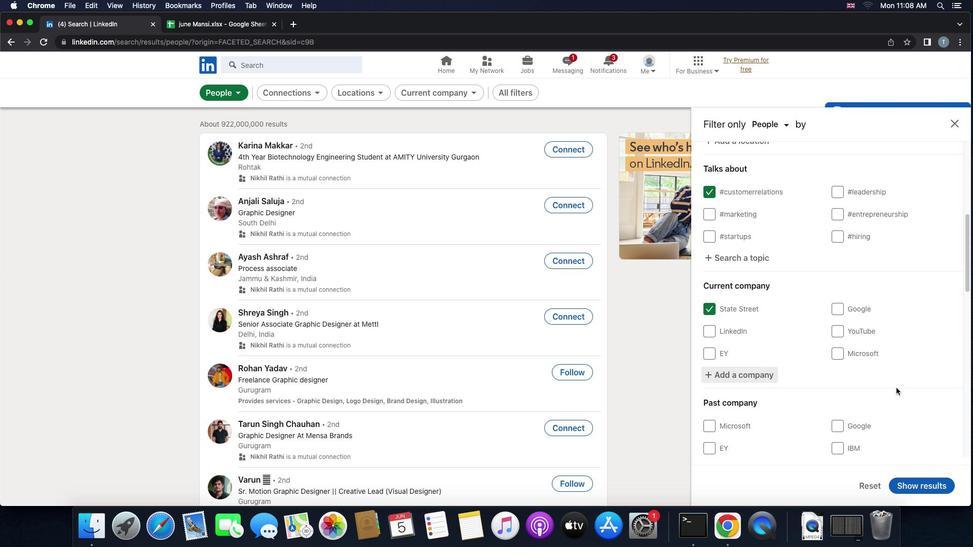 
Action: Mouse scrolled (896, 388) with delta (0, 0)
Screenshot: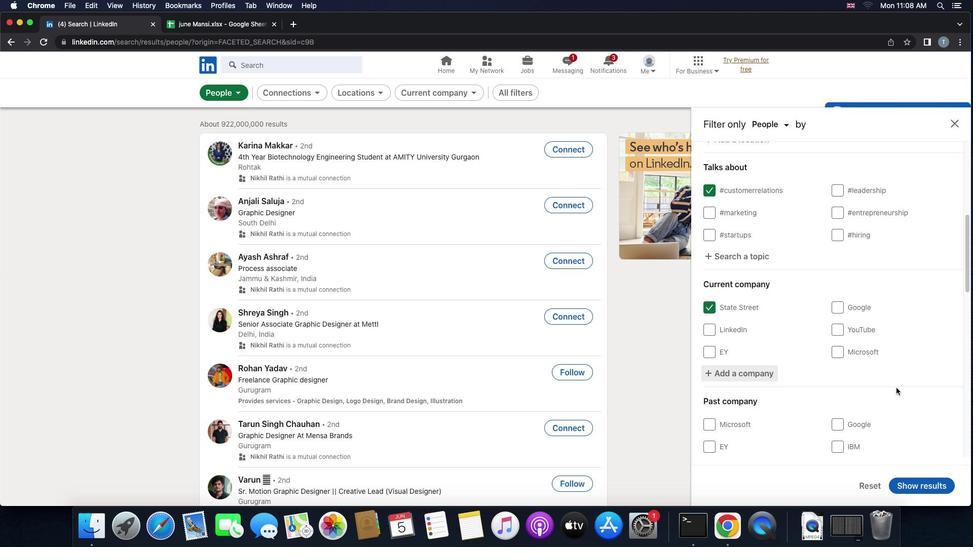 
Action: Mouse scrolled (896, 388) with delta (0, 0)
Screenshot: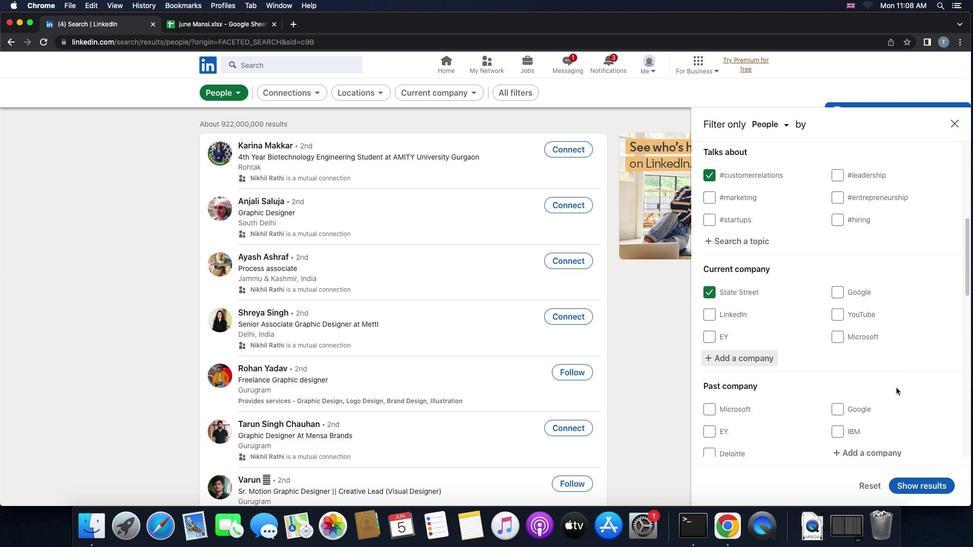 
Action: Mouse scrolled (896, 388) with delta (0, 0)
Screenshot: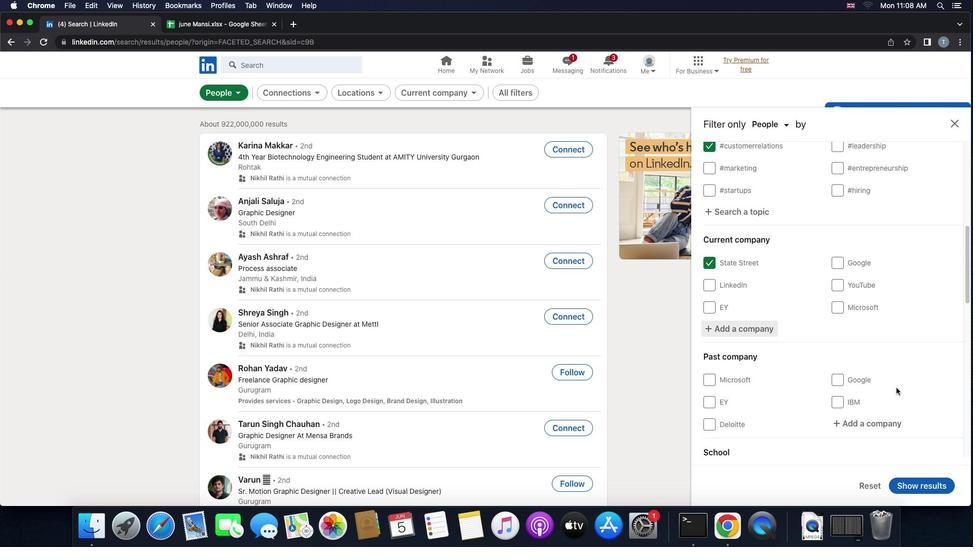 
Action: Mouse scrolled (896, 388) with delta (0, 0)
Screenshot: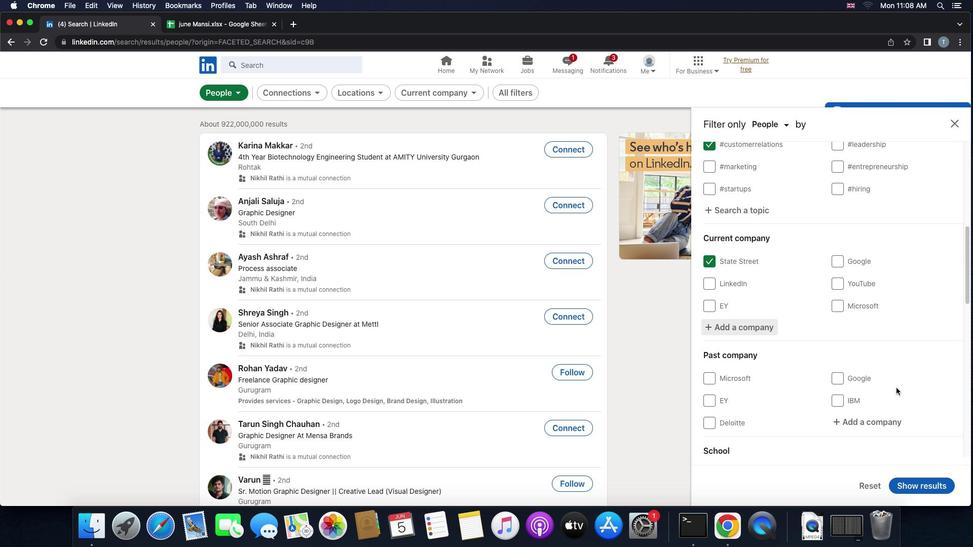 
Action: Mouse scrolled (896, 388) with delta (0, 0)
Screenshot: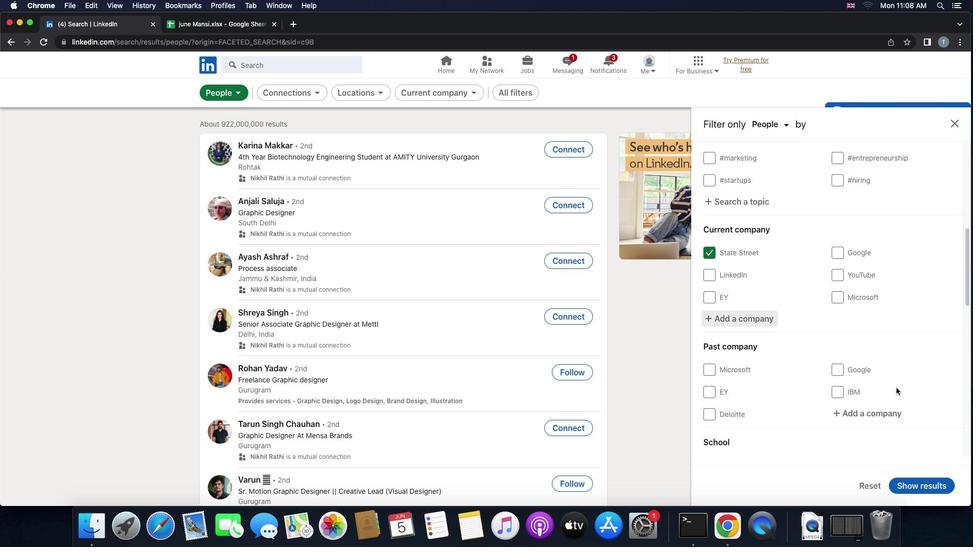 
Action: Mouse scrolled (896, 388) with delta (0, 0)
Screenshot: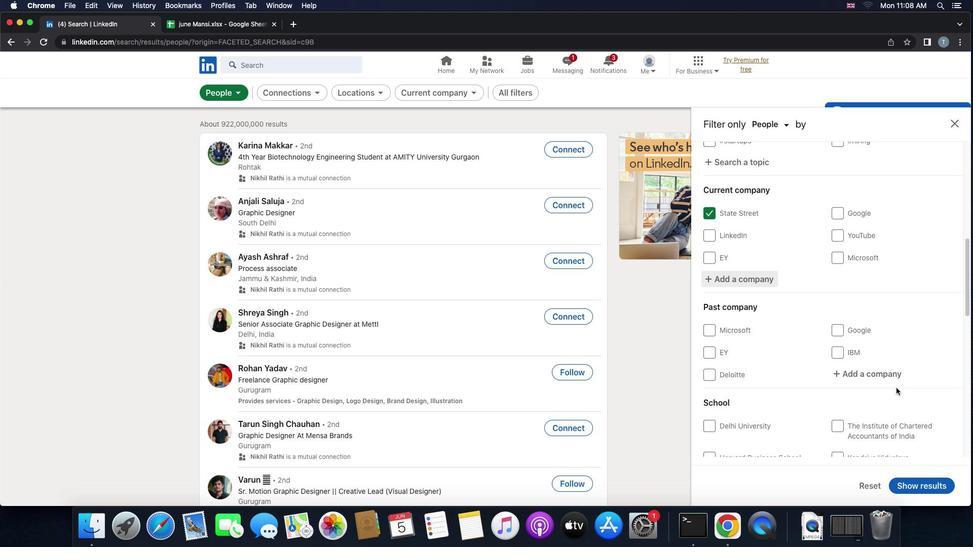 
Action: Mouse scrolled (896, 388) with delta (0, 0)
Screenshot: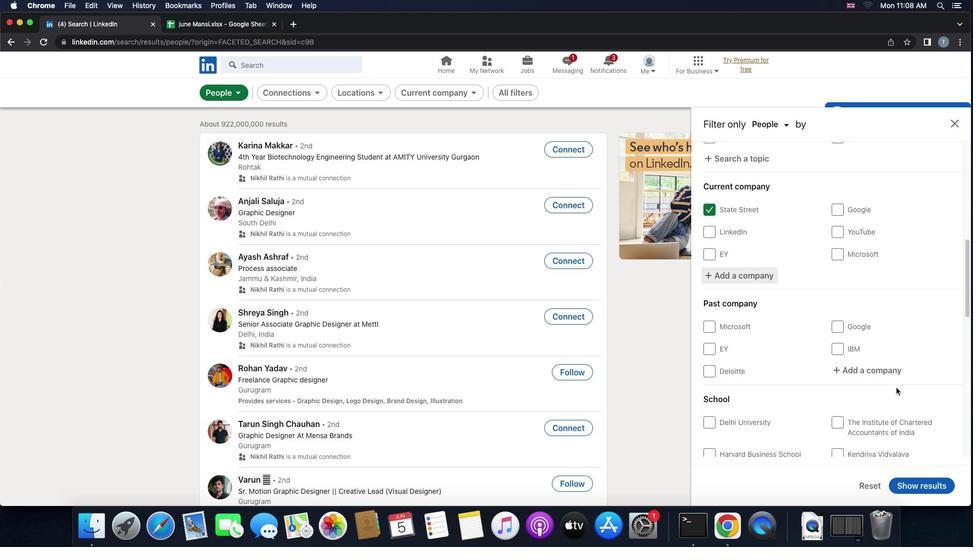 
Action: Mouse scrolled (896, 388) with delta (0, 0)
Screenshot: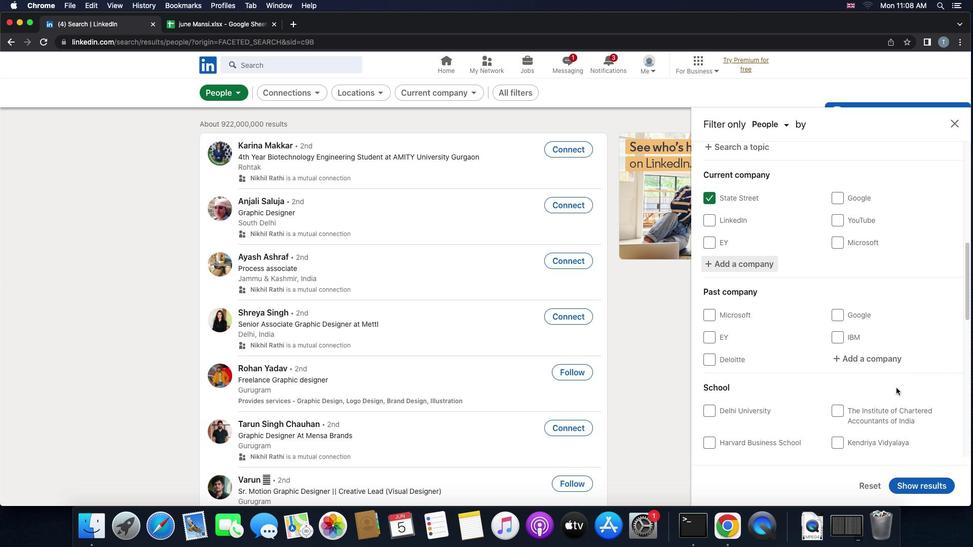 
Action: Mouse scrolled (896, 388) with delta (0, 0)
Screenshot: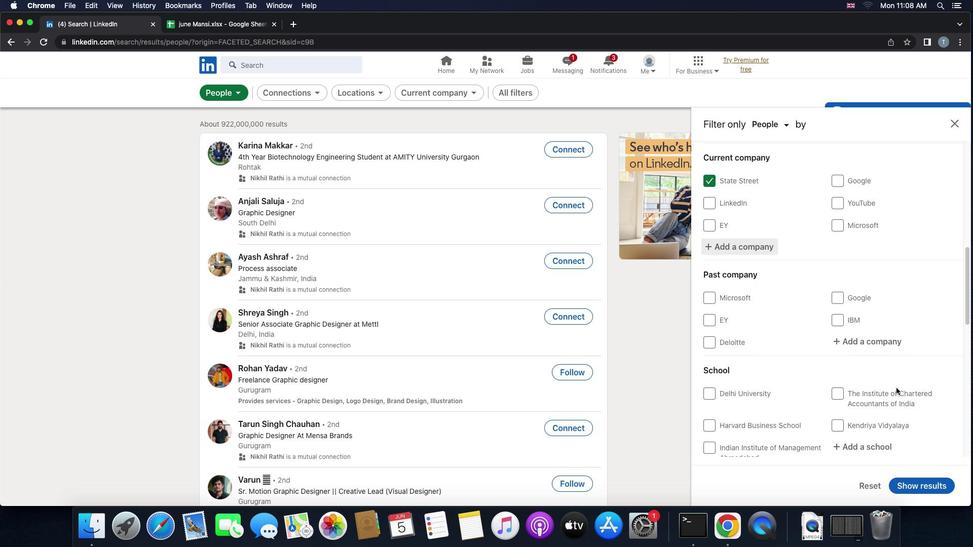 
Action: Mouse scrolled (896, 388) with delta (0, 0)
Screenshot: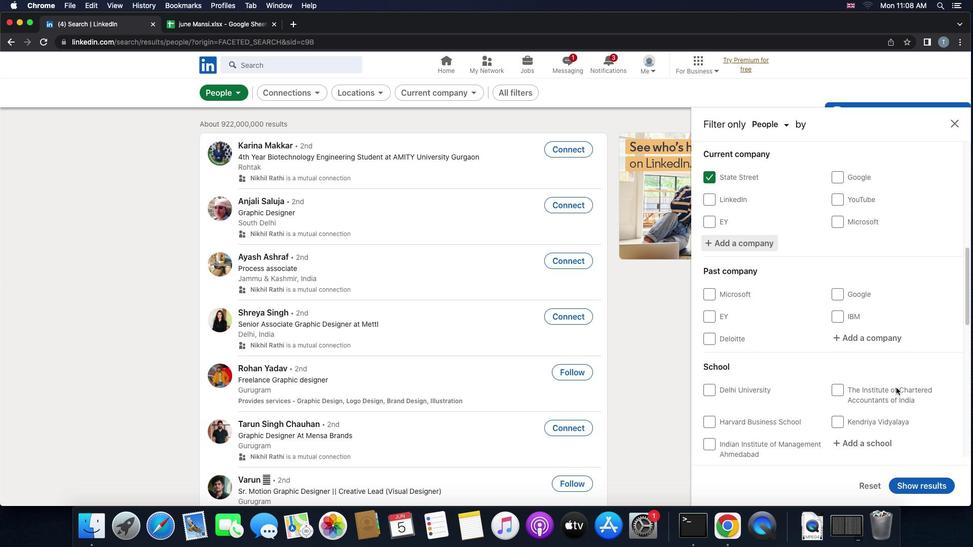 
Action: Mouse scrolled (896, 388) with delta (0, 0)
Screenshot: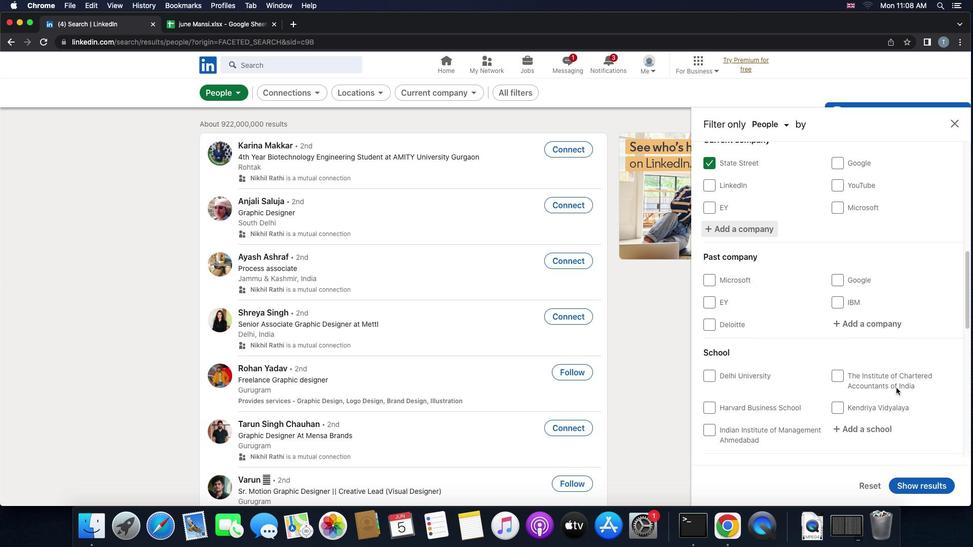 
Action: Mouse moved to (890, 405)
Screenshot: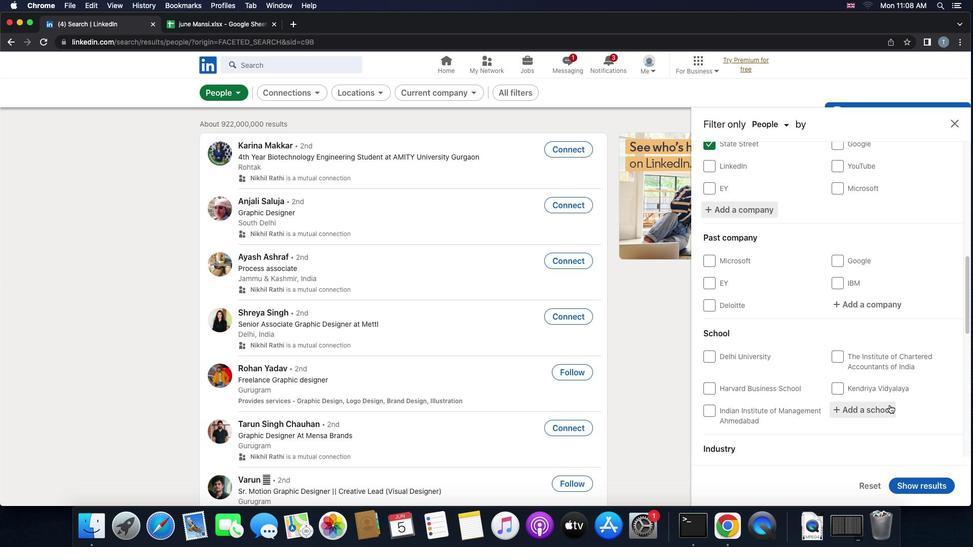 
Action: Mouse pressed left at (890, 405)
Screenshot: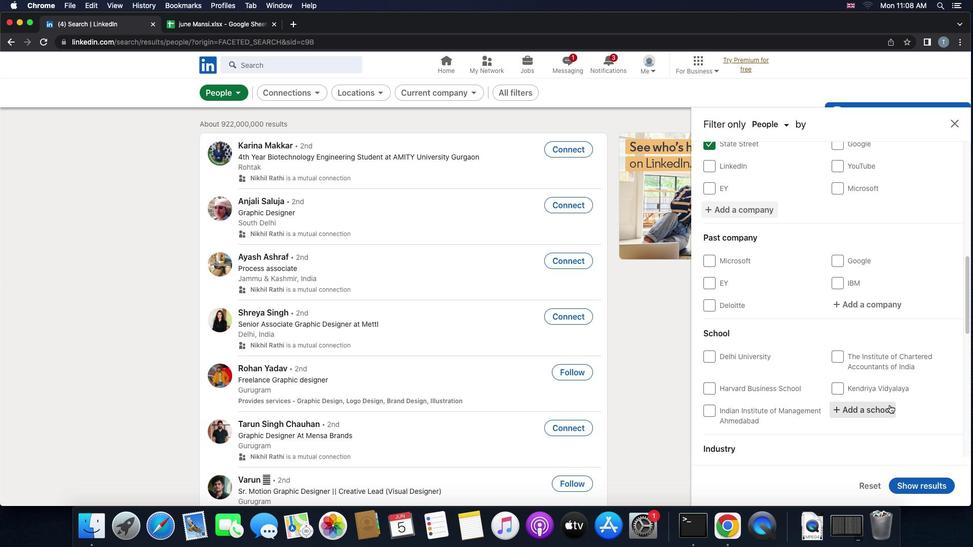 
Action: Mouse moved to (847, 406)
Screenshot: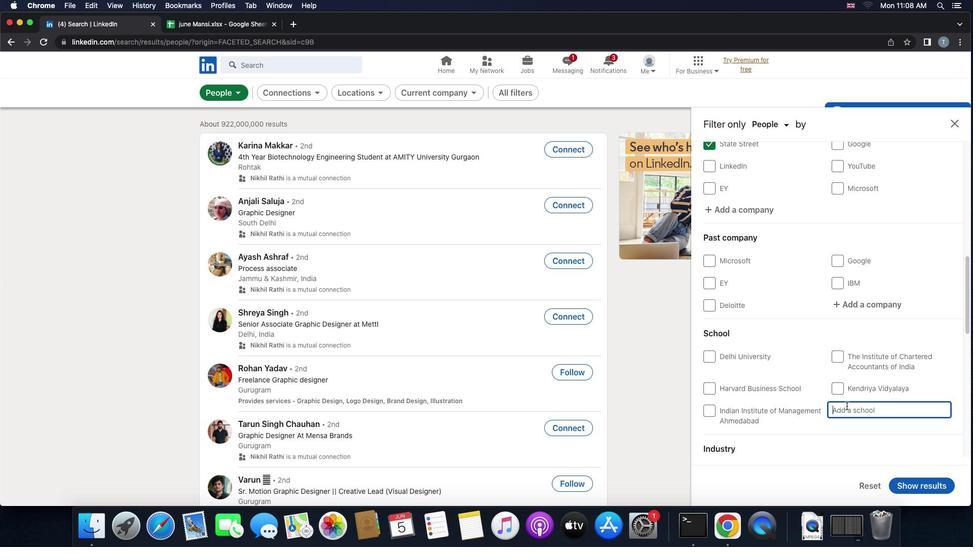
Action: Key pressed Key.shift'S''J''B'Key.space'i''n''s''t''i''t''u''t''e'Key.space'o''f'Key.space't''e''c''h''n''o''l''o''g''y'
Screenshot: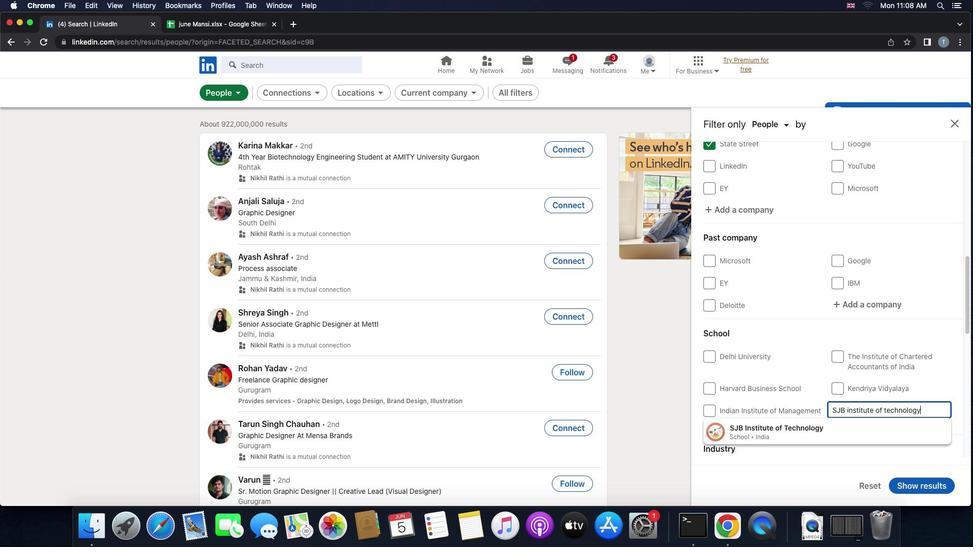
Action: Mouse moved to (806, 432)
Screenshot: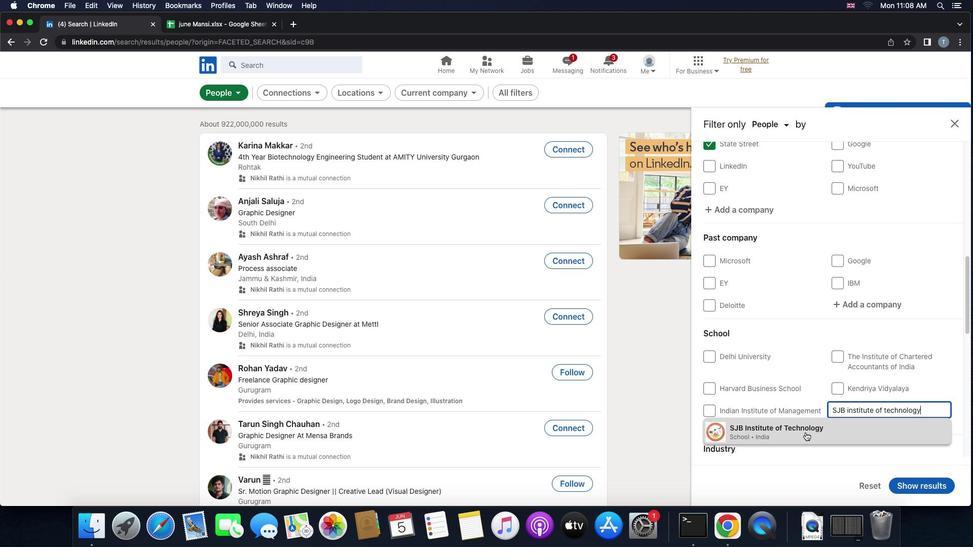 
Action: Mouse pressed left at (806, 432)
Screenshot: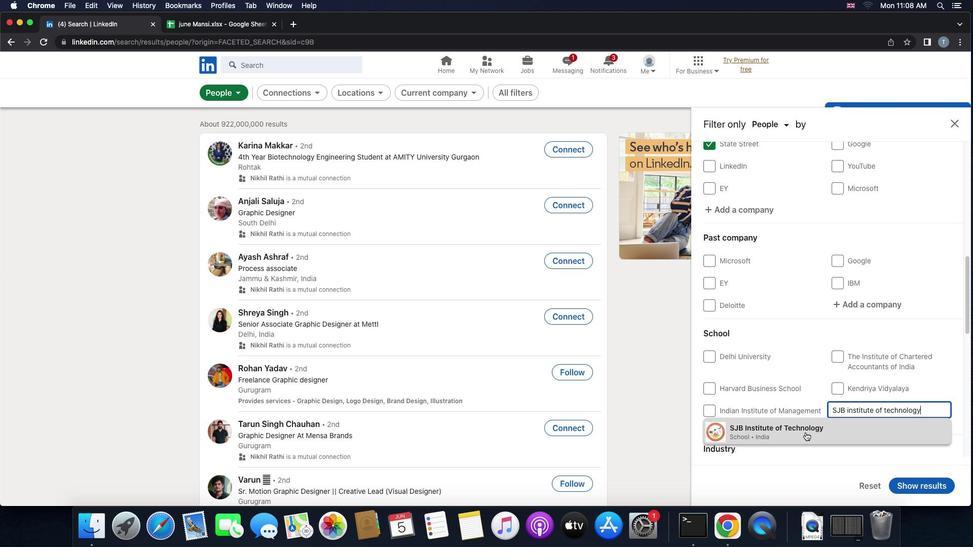 
Action: Mouse moved to (805, 432)
Screenshot: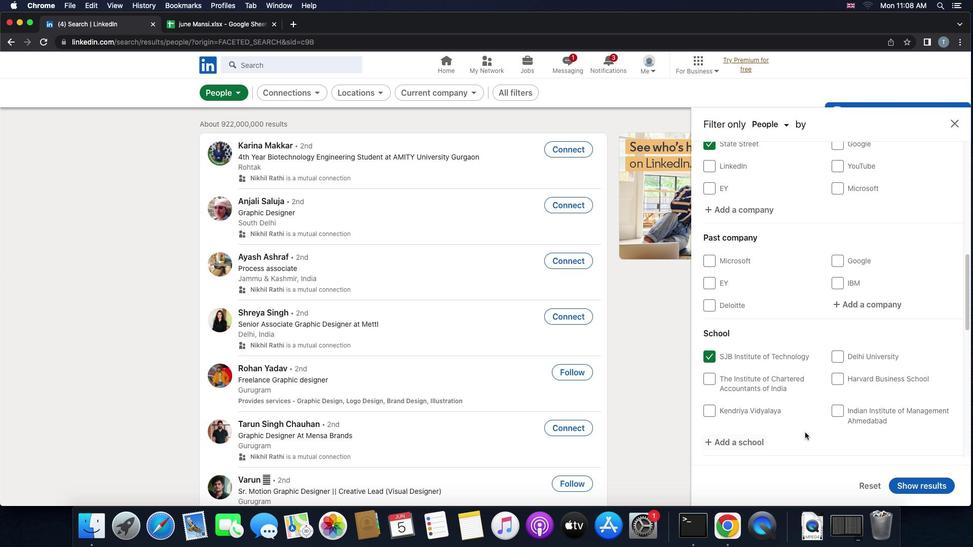 
Action: Mouse scrolled (805, 432) with delta (0, 0)
Screenshot: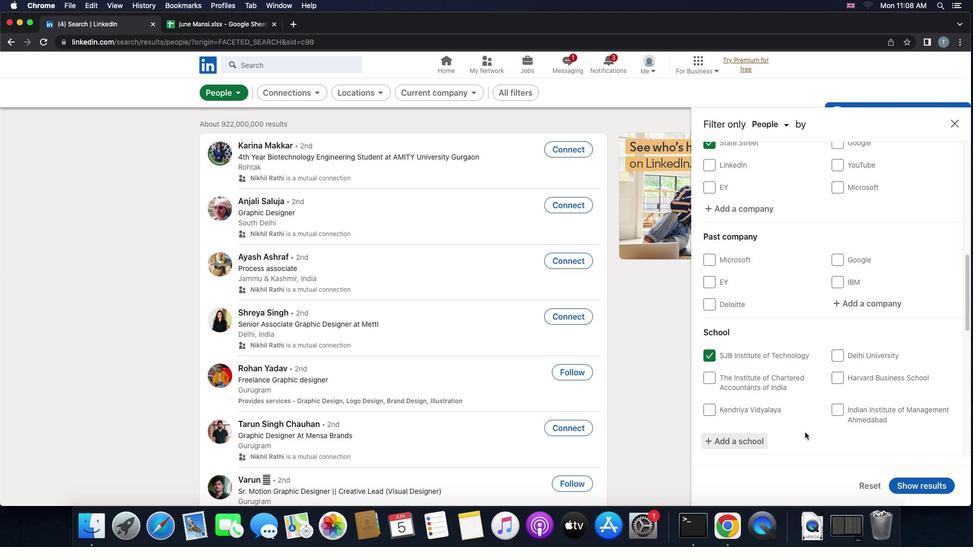 
Action: Mouse scrolled (805, 432) with delta (0, 0)
Screenshot: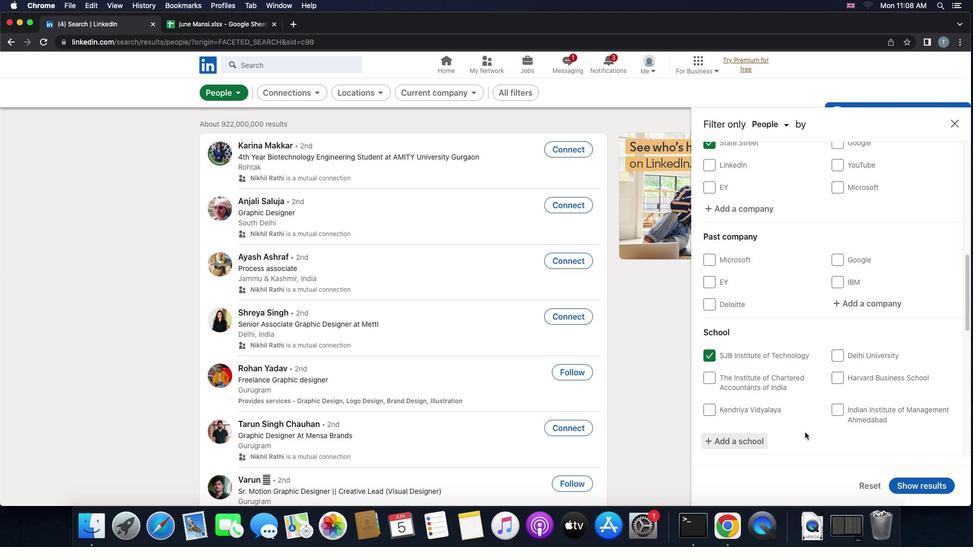 
Action: Mouse scrolled (805, 432) with delta (0, -1)
Screenshot: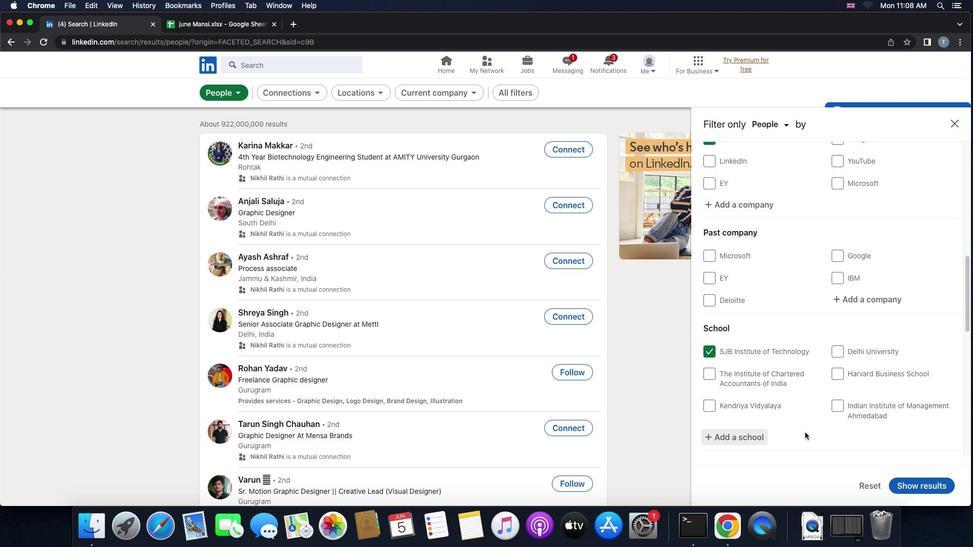 
Action: Mouse scrolled (805, 432) with delta (0, -2)
Screenshot: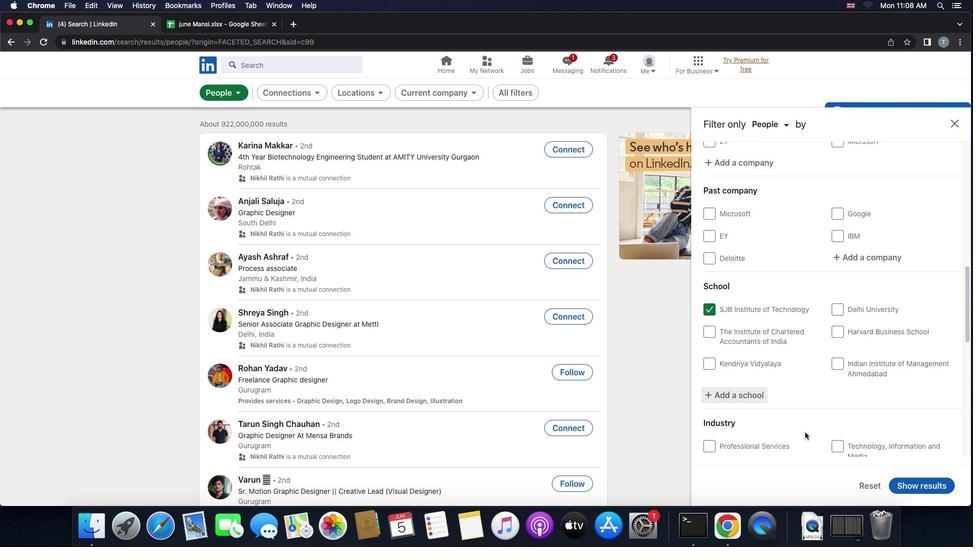 
Action: Mouse moved to (853, 379)
Screenshot: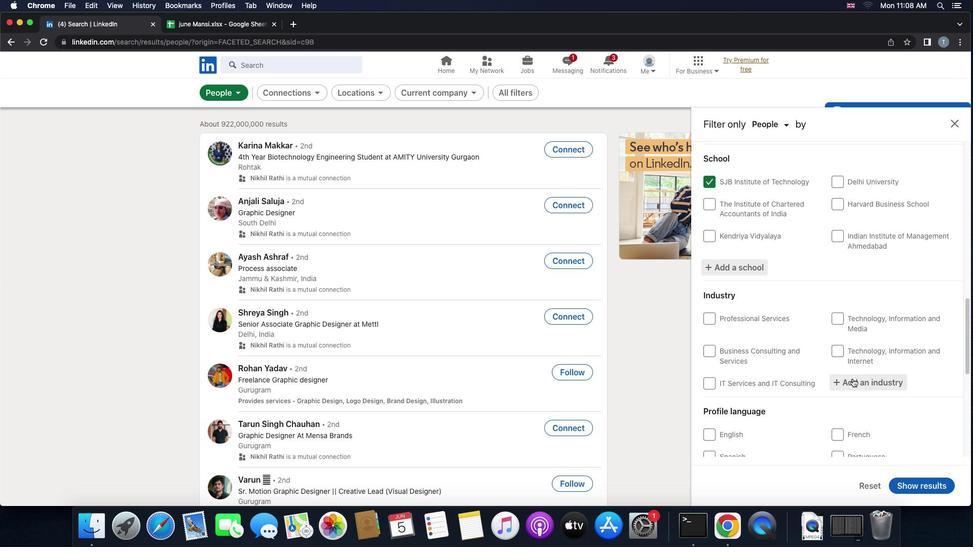 
Action: Mouse pressed left at (853, 379)
Screenshot: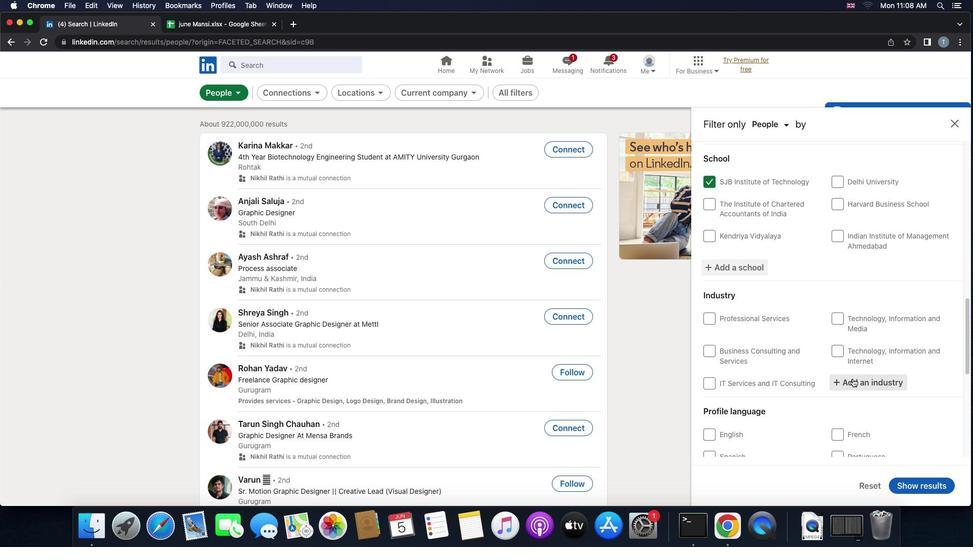 
Action: Key pressed 'i''n''s''u''r''a'
Screenshot: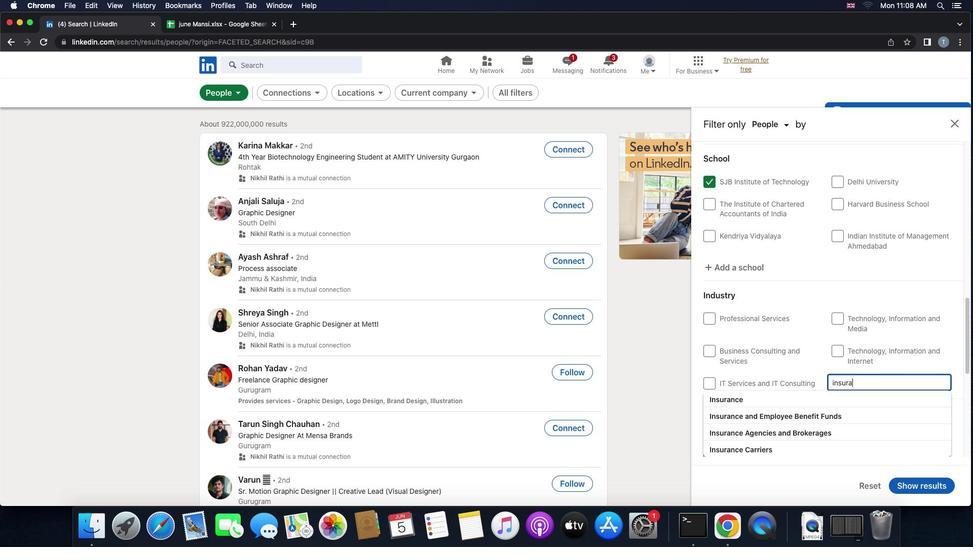 
Action: Mouse moved to (836, 398)
Screenshot: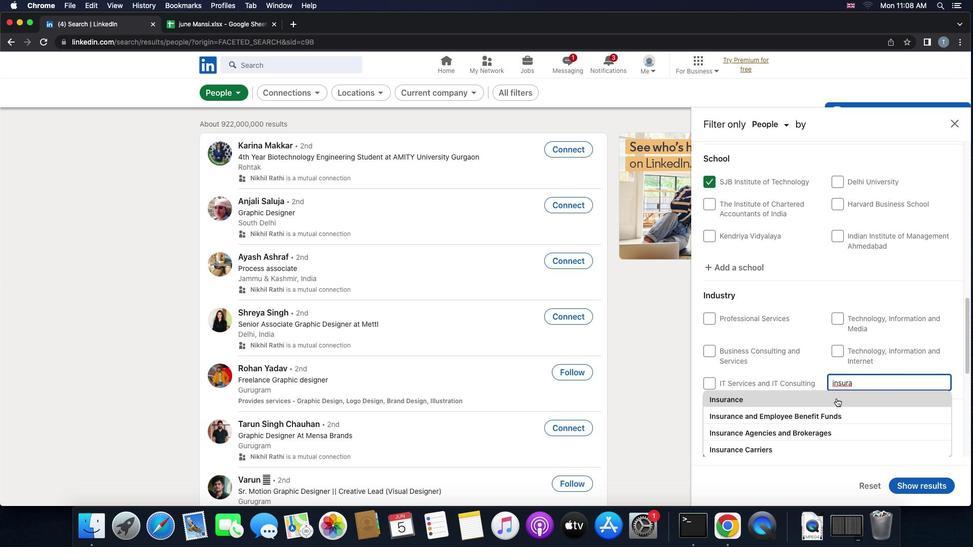 
Action: Mouse pressed left at (836, 398)
Screenshot: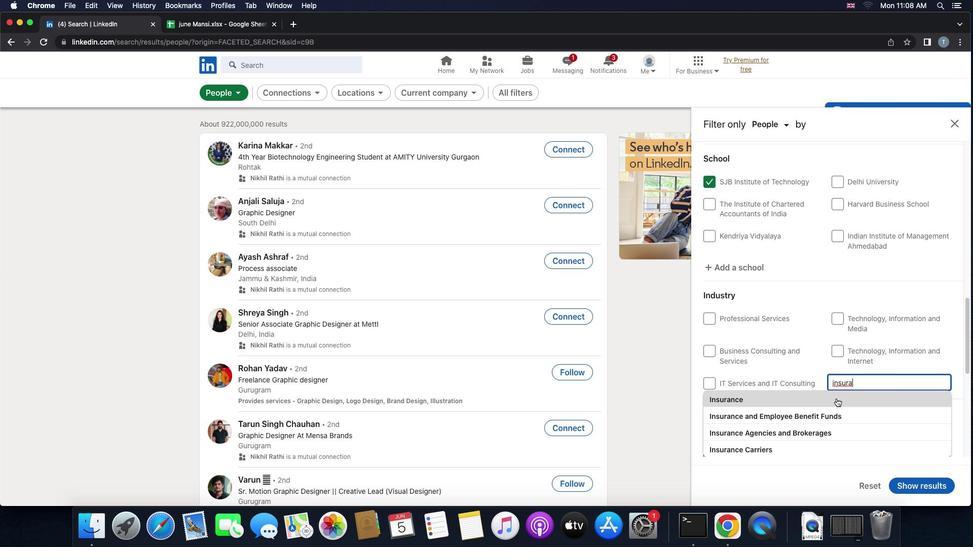 
Action: Mouse scrolled (836, 398) with delta (0, 0)
Screenshot: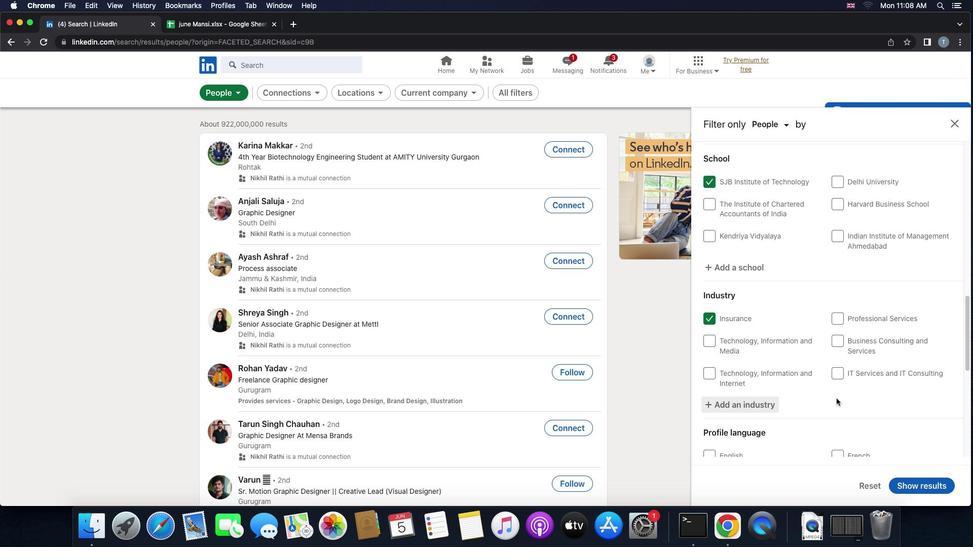 
Action: Mouse scrolled (836, 398) with delta (0, 0)
Screenshot: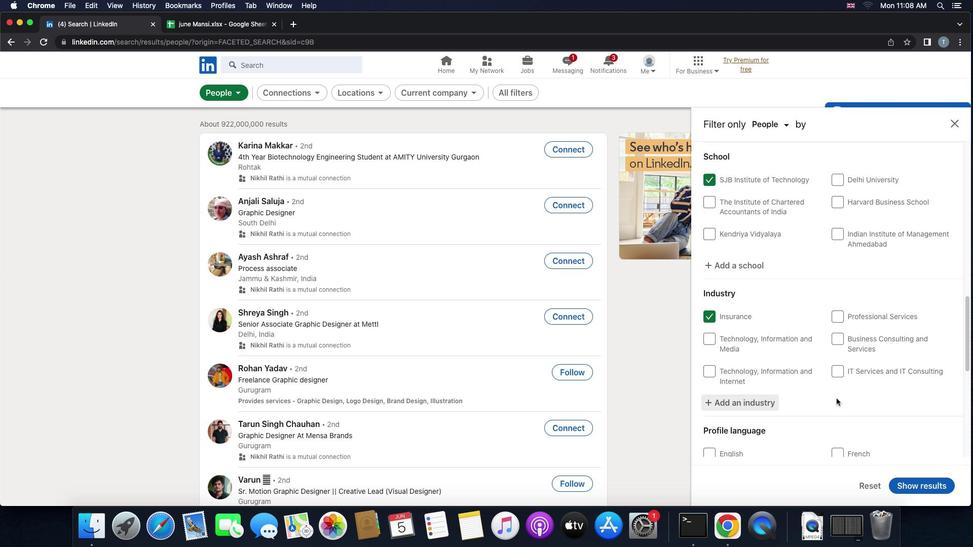 
Action: Mouse scrolled (836, 398) with delta (0, 0)
Screenshot: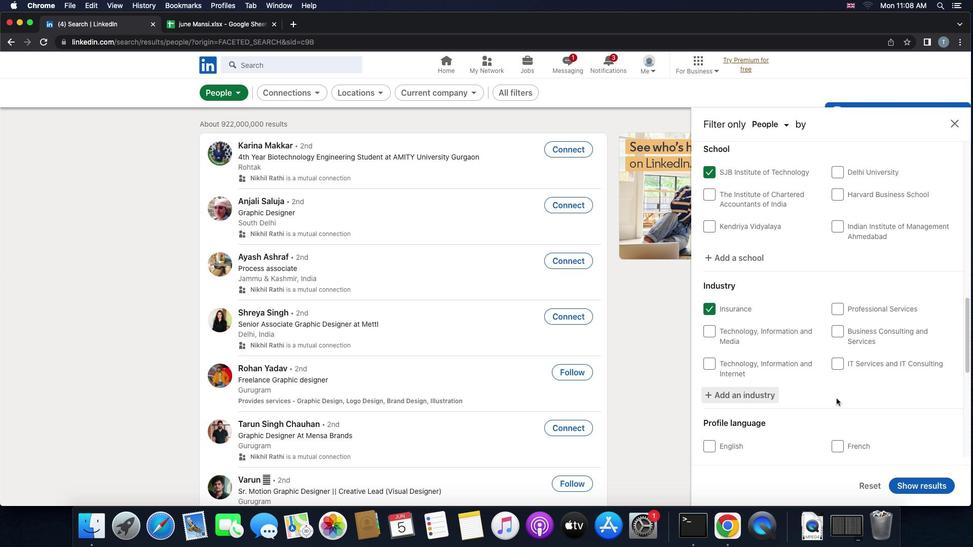 
Action: Mouse scrolled (836, 398) with delta (0, 0)
Screenshot: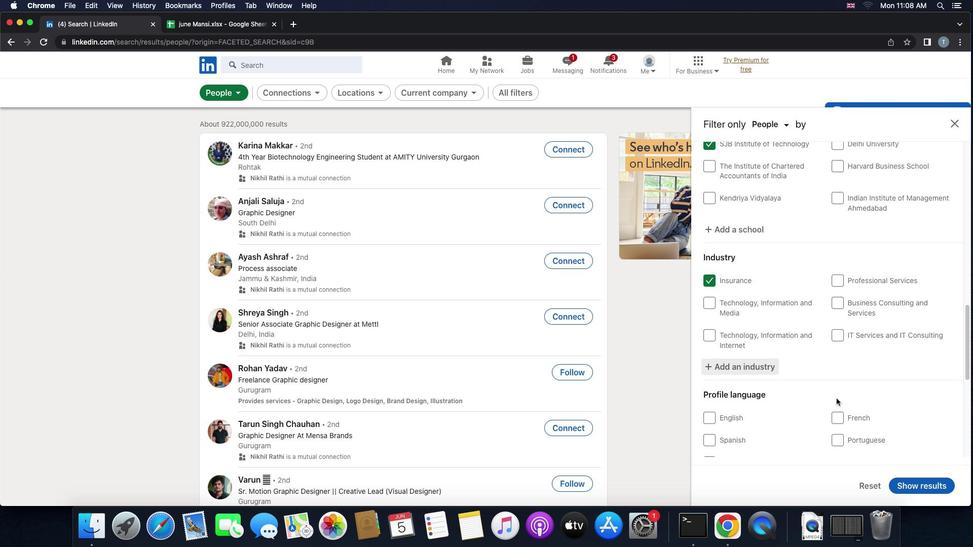 
Action: Mouse scrolled (836, 398) with delta (0, 0)
Screenshot: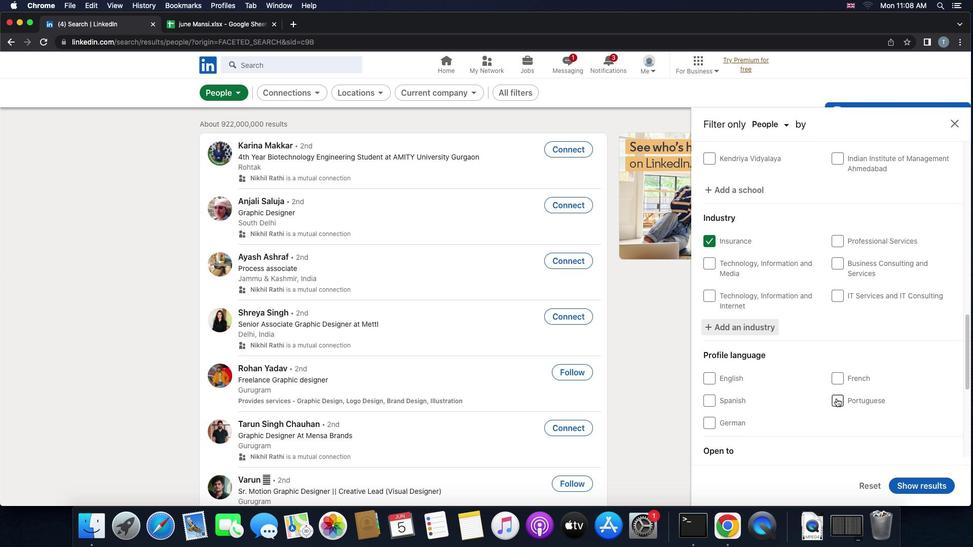 
Action: Mouse scrolled (836, 398) with delta (0, 0)
Screenshot: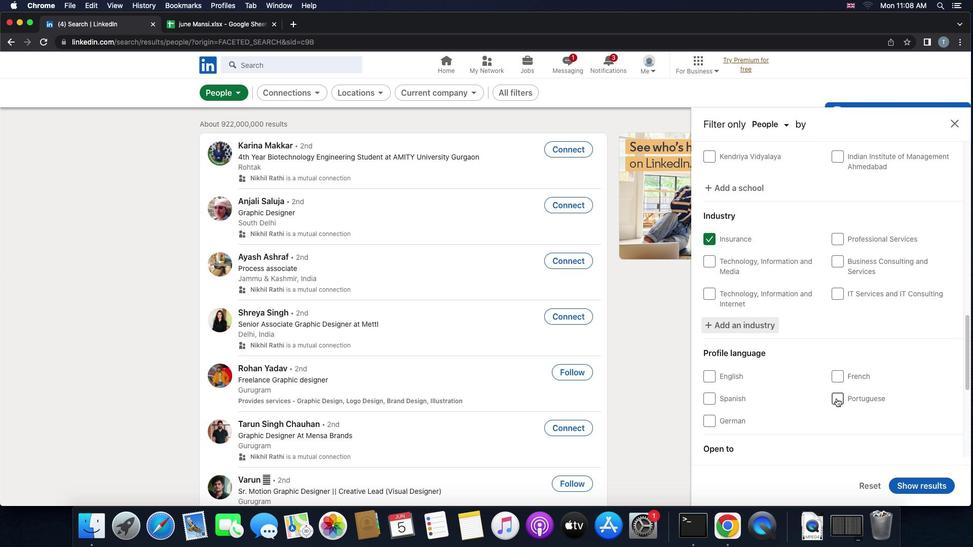 
Action: Mouse moved to (708, 414)
Screenshot: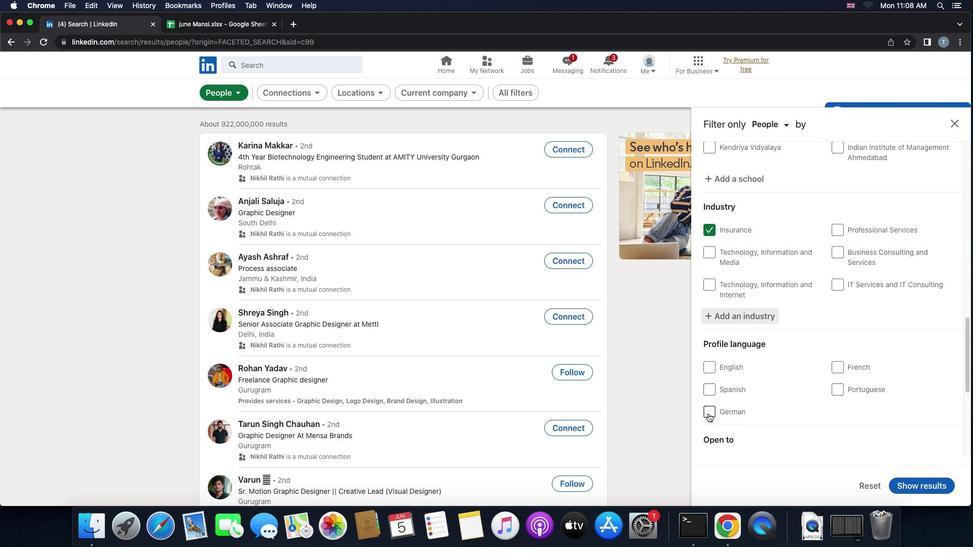 
Action: Mouse pressed left at (708, 414)
Screenshot: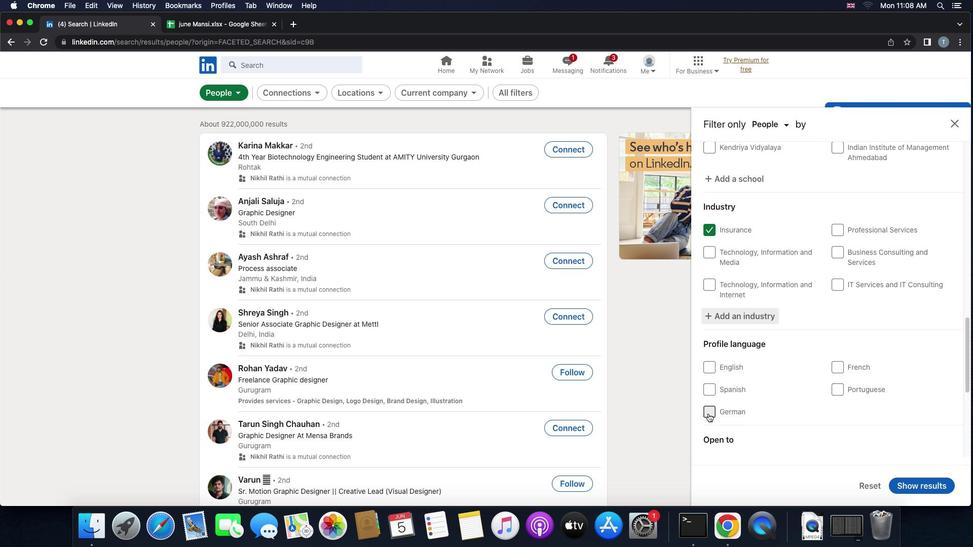 
Action: Mouse moved to (840, 428)
Screenshot: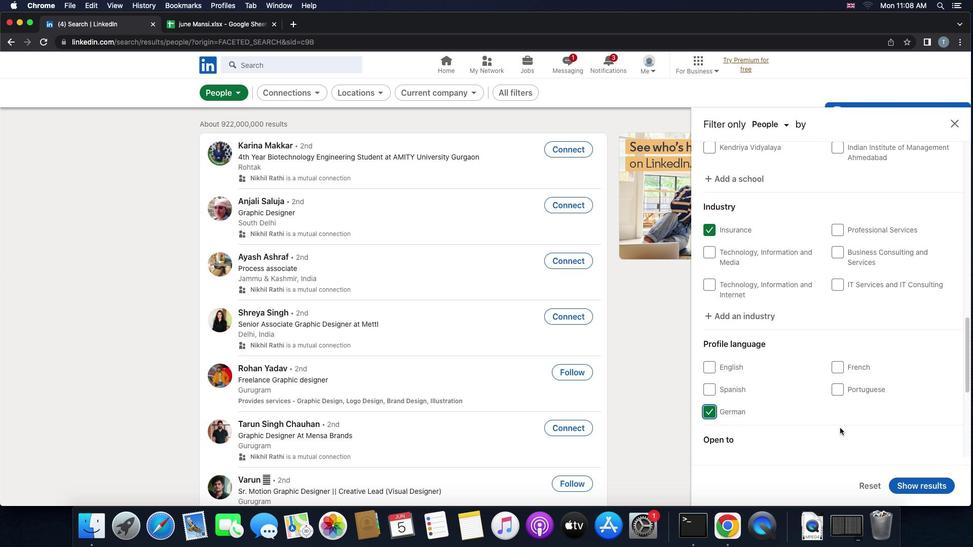 
Action: Mouse scrolled (840, 428) with delta (0, 0)
Screenshot: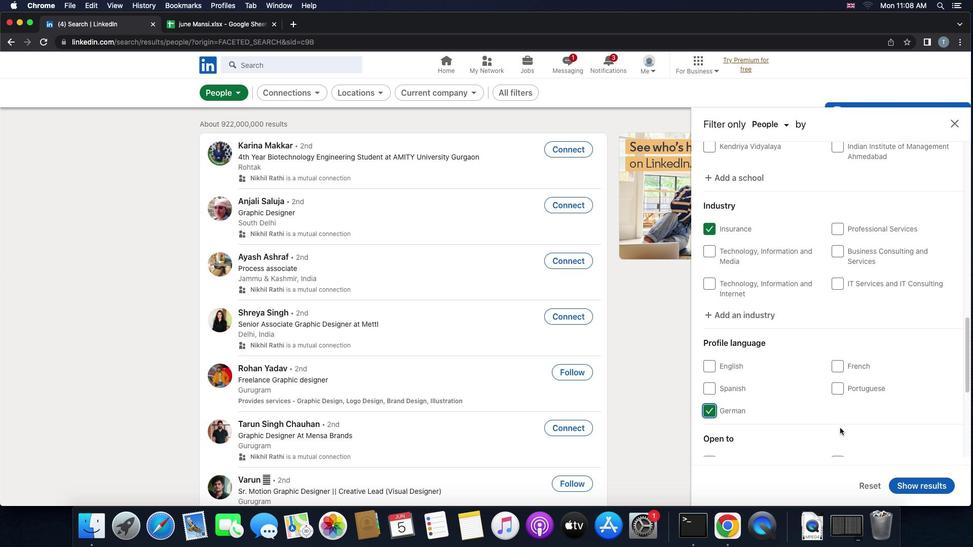 
Action: Mouse scrolled (840, 428) with delta (0, 0)
Screenshot: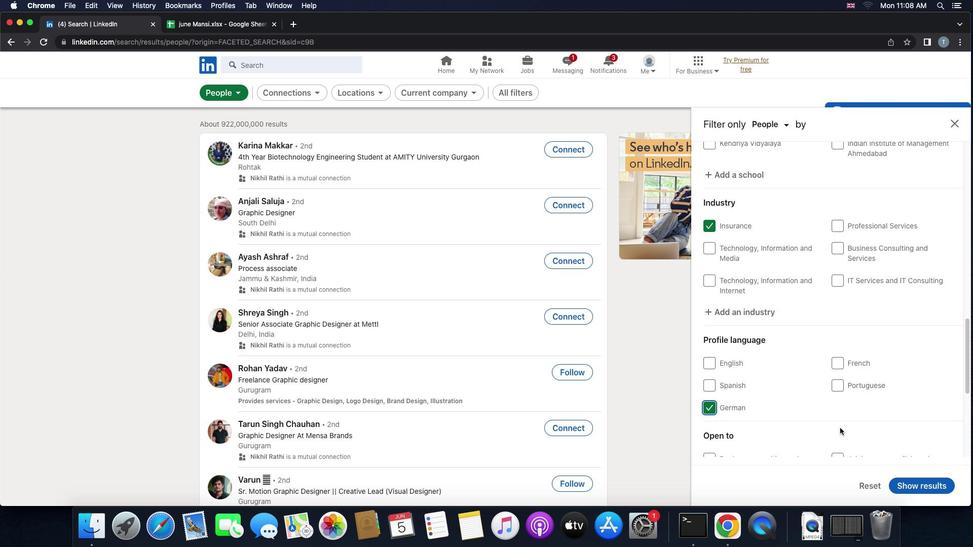 
Action: Mouse scrolled (840, 428) with delta (0, -1)
Screenshot: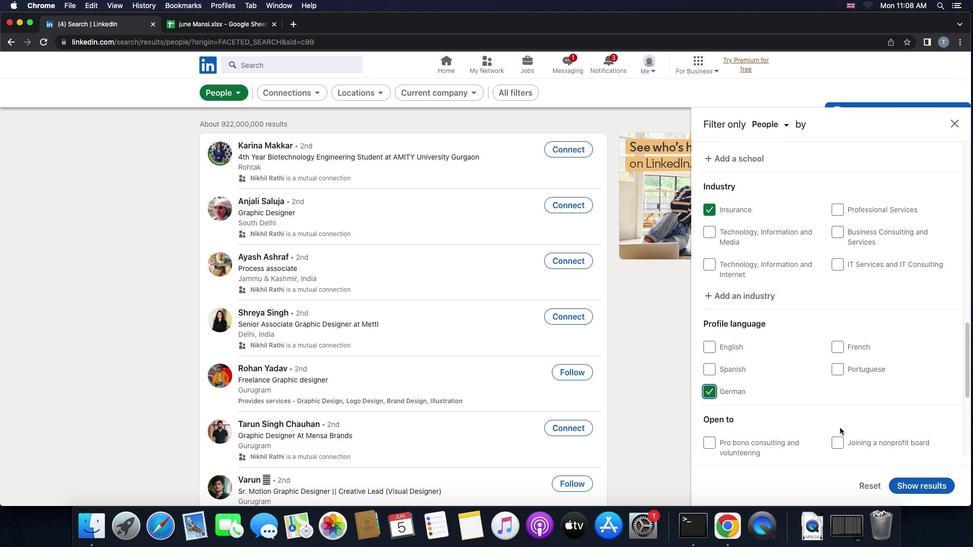 
Action: Mouse scrolled (840, 428) with delta (0, 0)
Screenshot: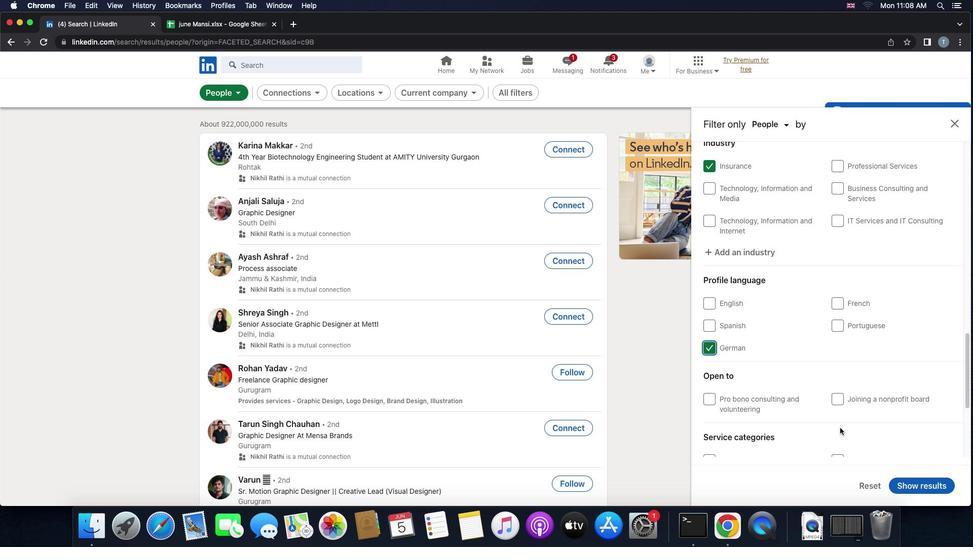
Action: Mouse scrolled (840, 428) with delta (0, 0)
Screenshot: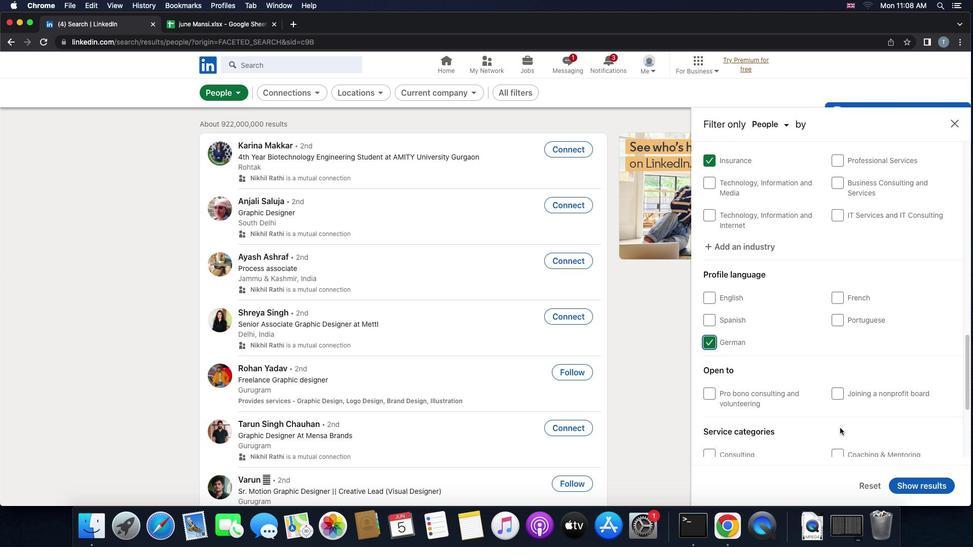 
Action: Mouse scrolled (840, 428) with delta (0, -1)
Screenshot: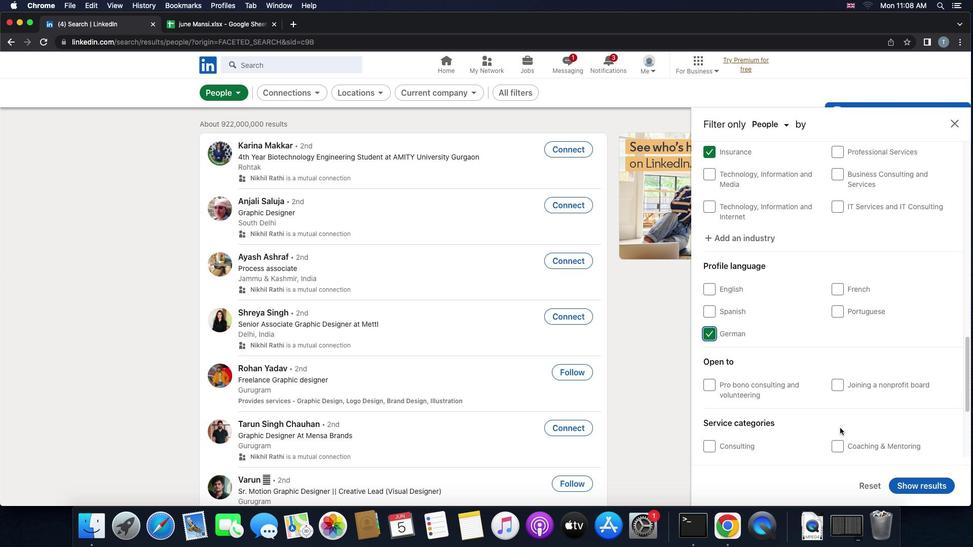 
Action: Mouse scrolled (840, 428) with delta (0, 0)
Screenshot: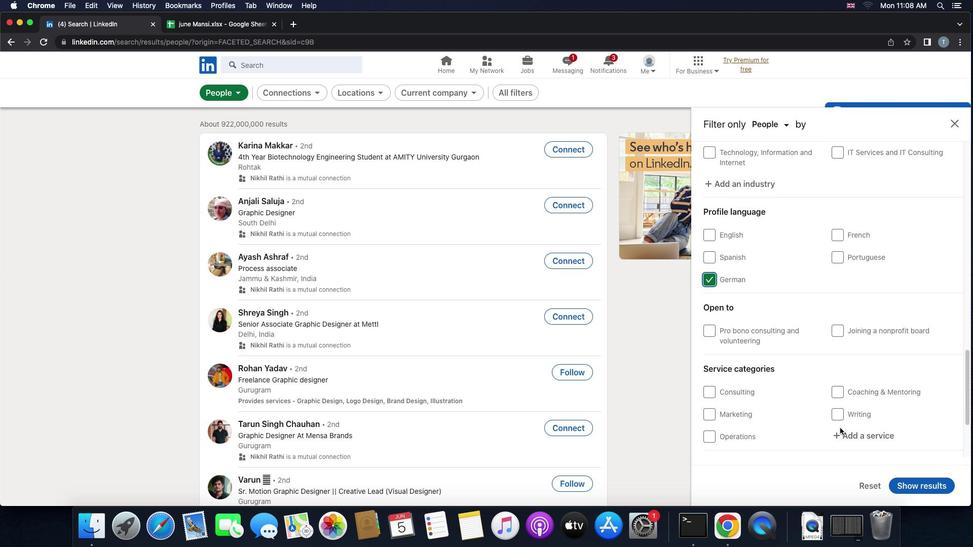 
Action: Mouse scrolled (840, 428) with delta (0, 0)
Screenshot: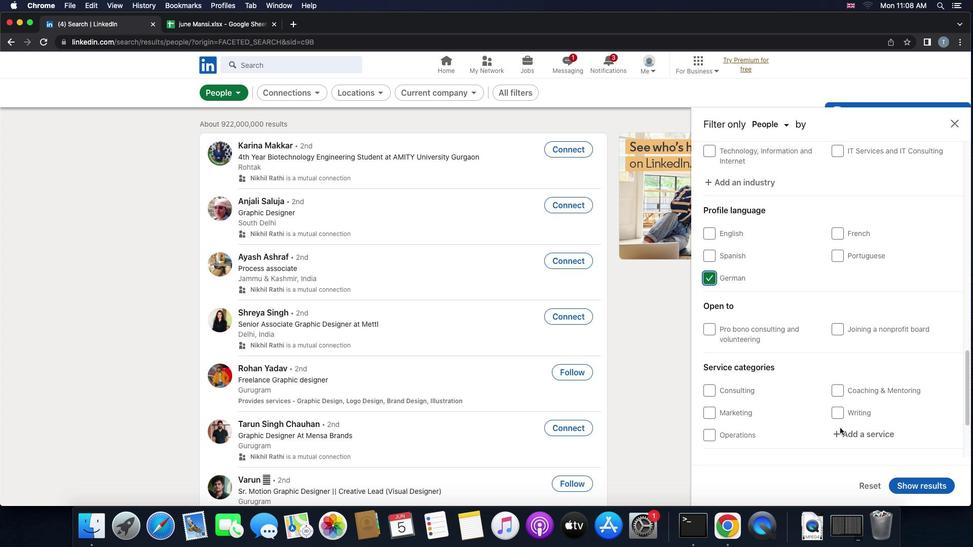 
Action: Mouse moved to (842, 426)
Screenshot: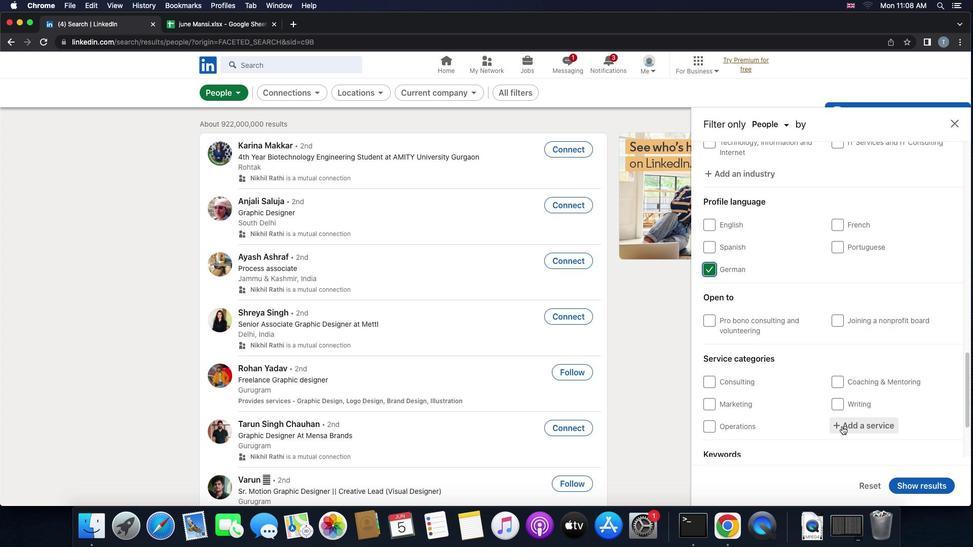 
Action: Mouse pressed left at (842, 426)
Screenshot: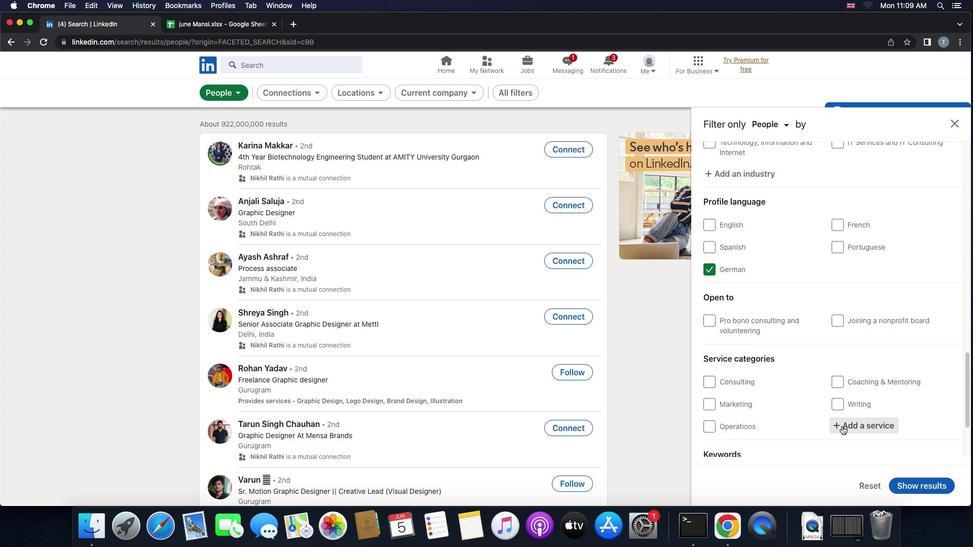 
Action: Key pressed 'e''x''e''c''u''t''i''v''e'
Screenshot: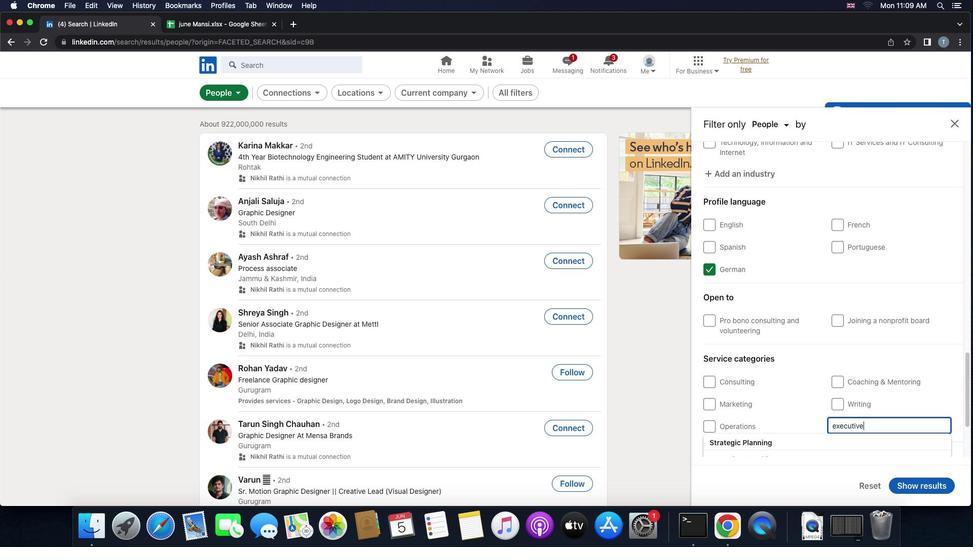 
Action: Mouse moved to (792, 442)
Screenshot: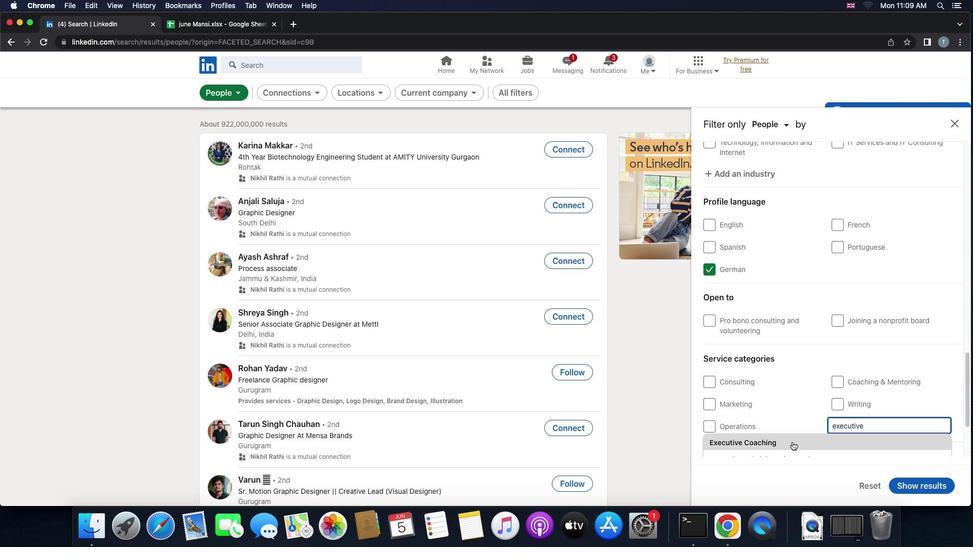 
Action: Mouse pressed left at (792, 442)
Screenshot: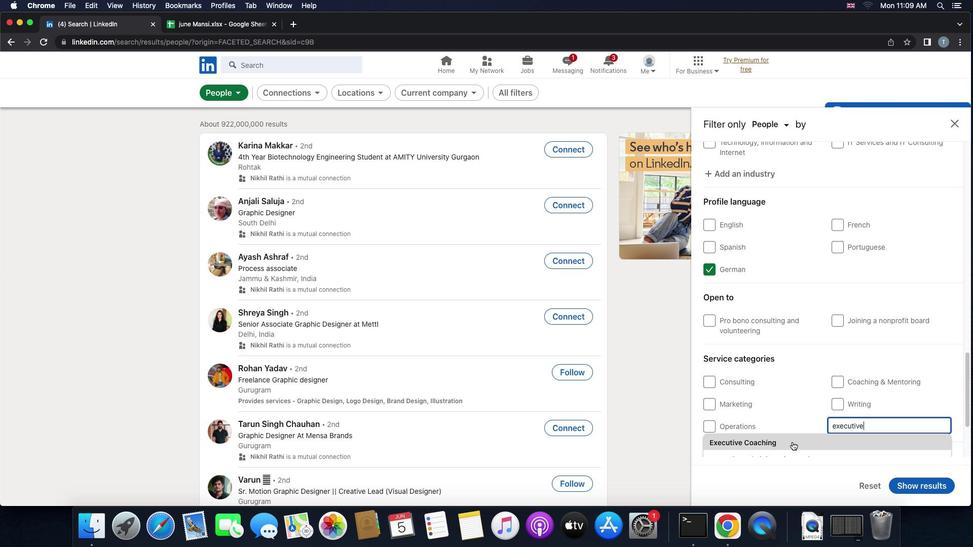 
Action: Mouse moved to (797, 432)
Screenshot: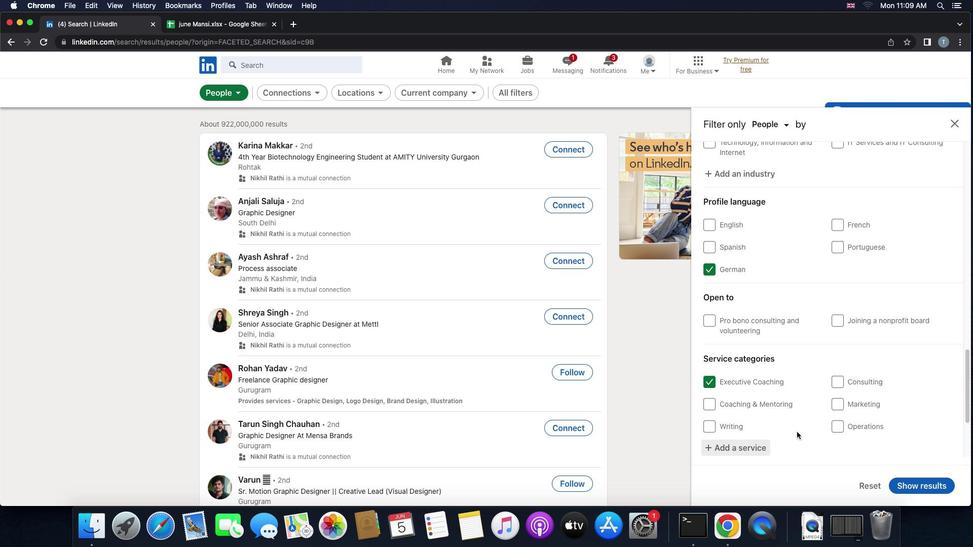 
Action: Mouse scrolled (797, 432) with delta (0, 0)
Screenshot: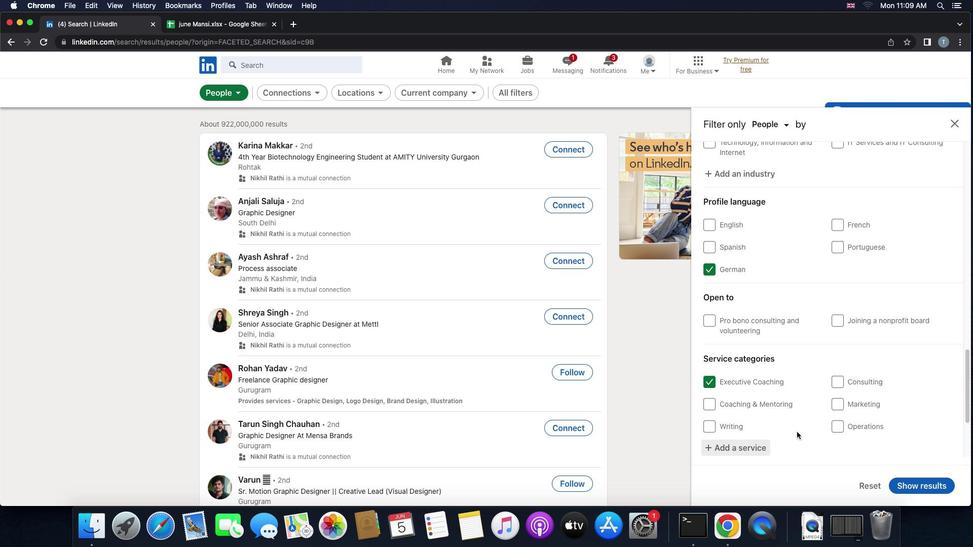 
Action: Mouse scrolled (797, 432) with delta (0, 0)
Screenshot: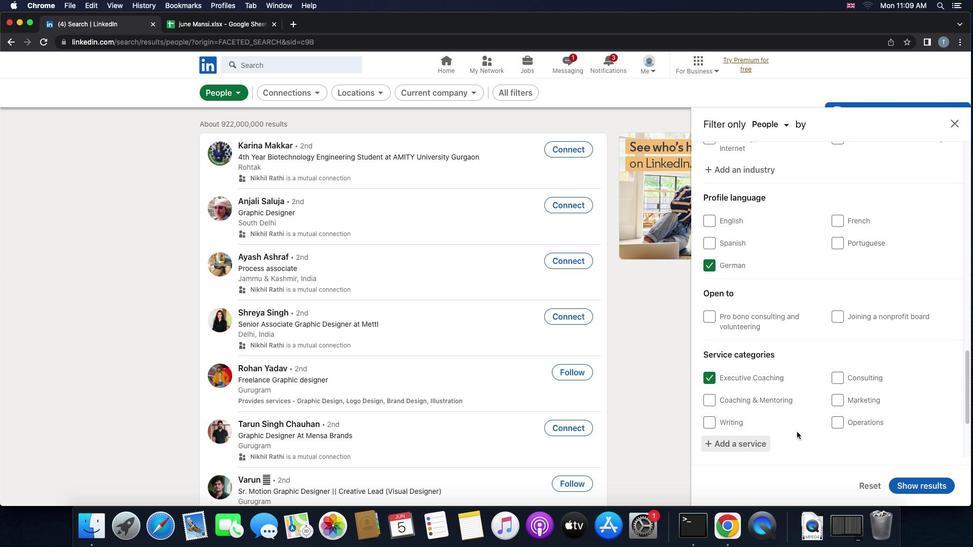 
Action: Mouse scrolled (797, 432) with delta (0, -1)
Screenshot: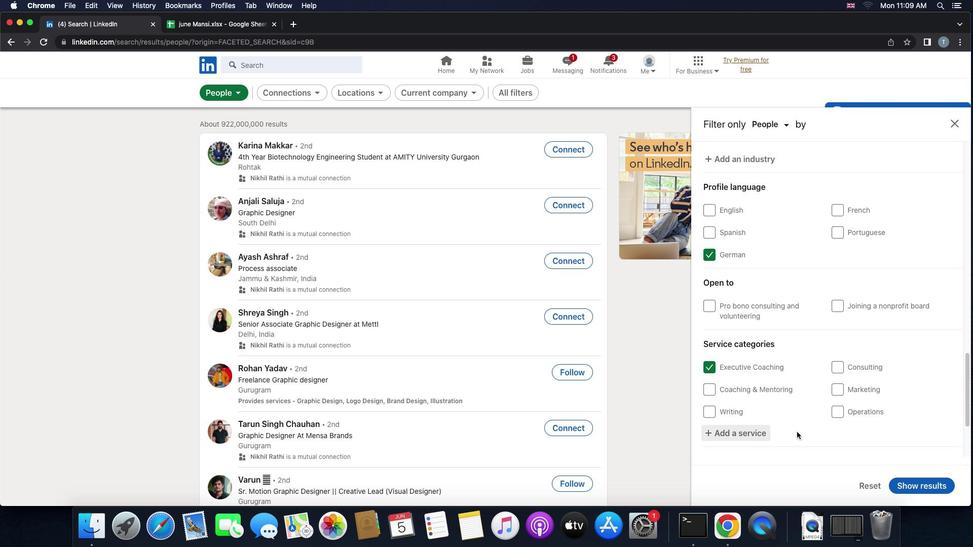 
Action: Mouse scrolled (797, 432) with delta (0, 0)
Screenshot: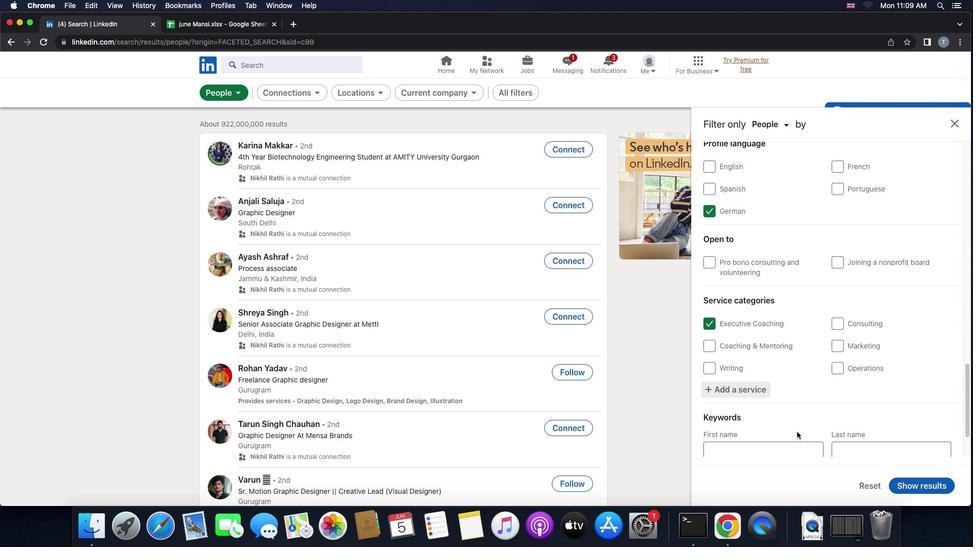 
Action: Mouse scrolled (797, 432) with delta (0, 0)
Screenshot: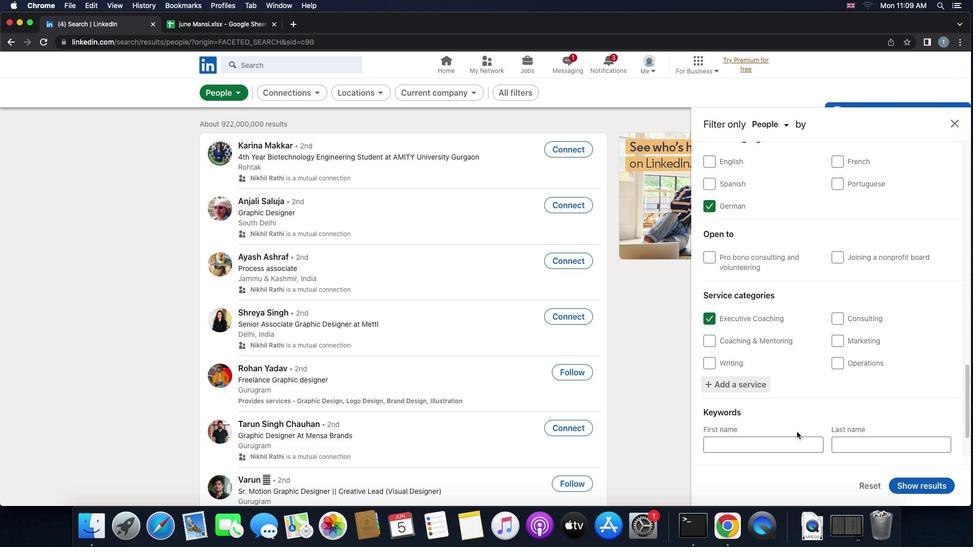 
Action: Mouse scrolled (797, 432) with delta (0, 0)
Screenshot: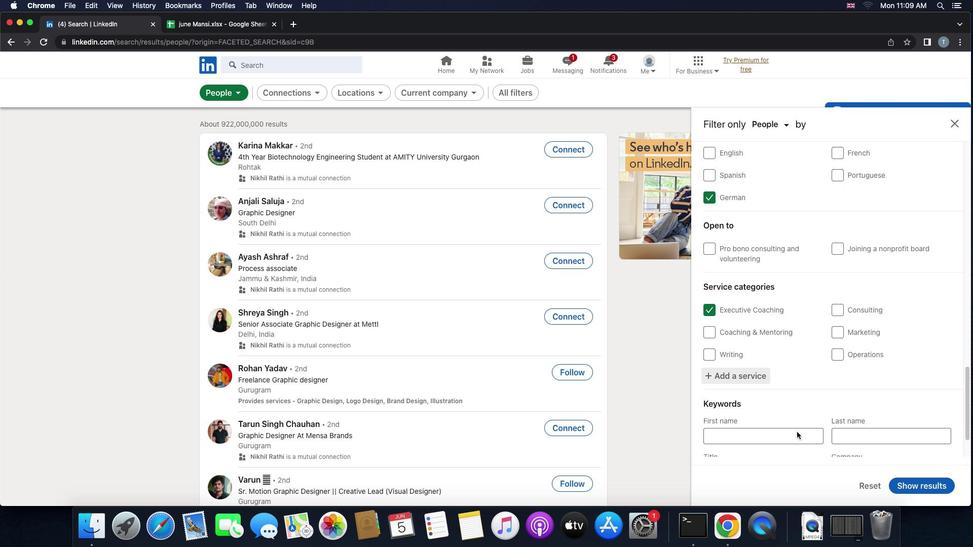 
Action: Mouse moved to (793, 434)
Screenshot: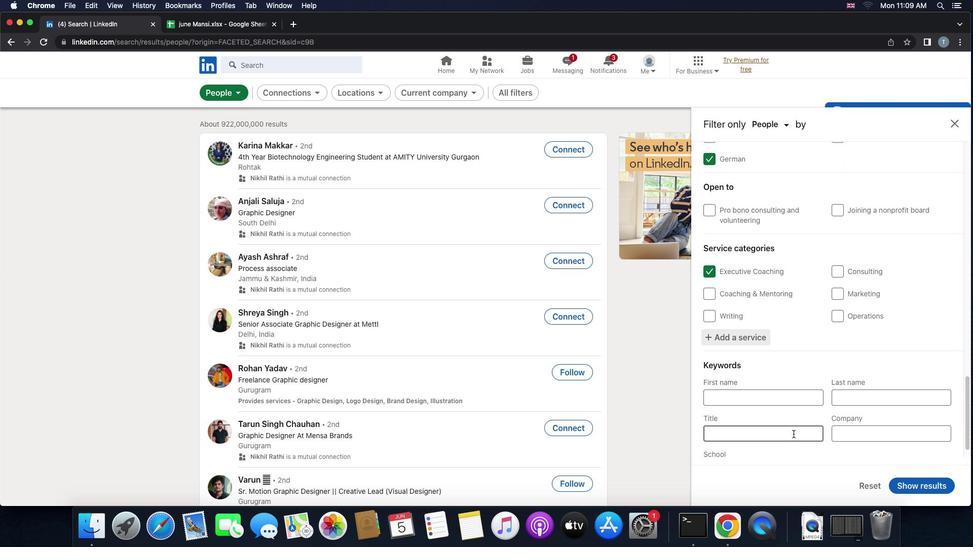 
Action: Mouse pressed left at (793, 434)
Screenshot: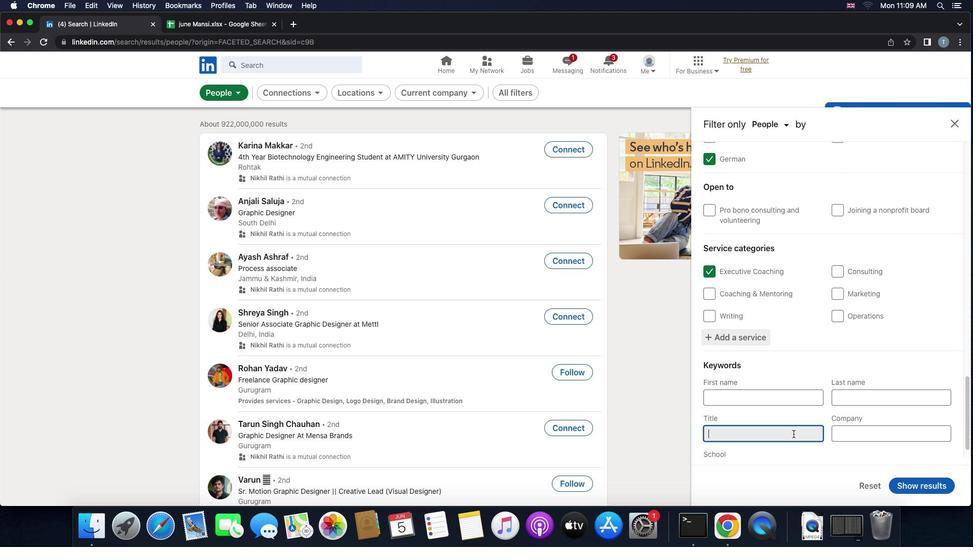 
Action: Mouse moved to (793, 434)
Screenshot: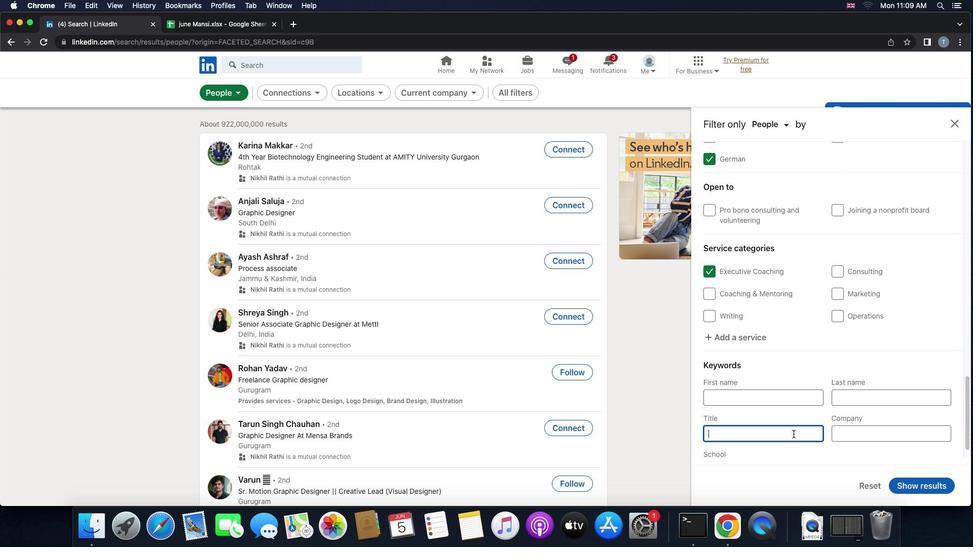 
Action: Key pressed 'v''i''c''e'Key.space'p''r''e''s''i''d''e''n''t'Key.space'o''f'Key.space'o''p''e''r''a''t''i''o''n''s'
Screenshot: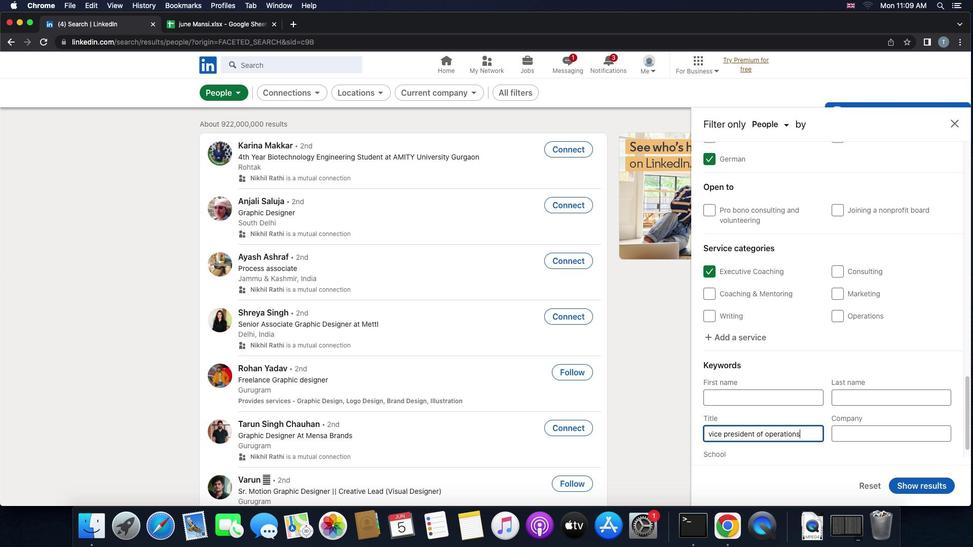 
Action: Mouse moved to (932, 488)
Screenshot: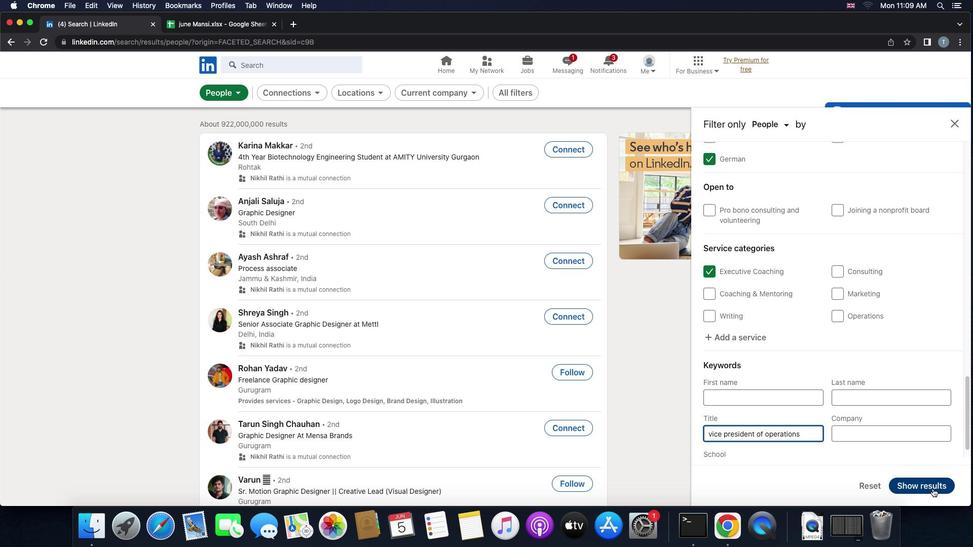 
Action: Mouse pressed left at (932, 488)
Screenshot: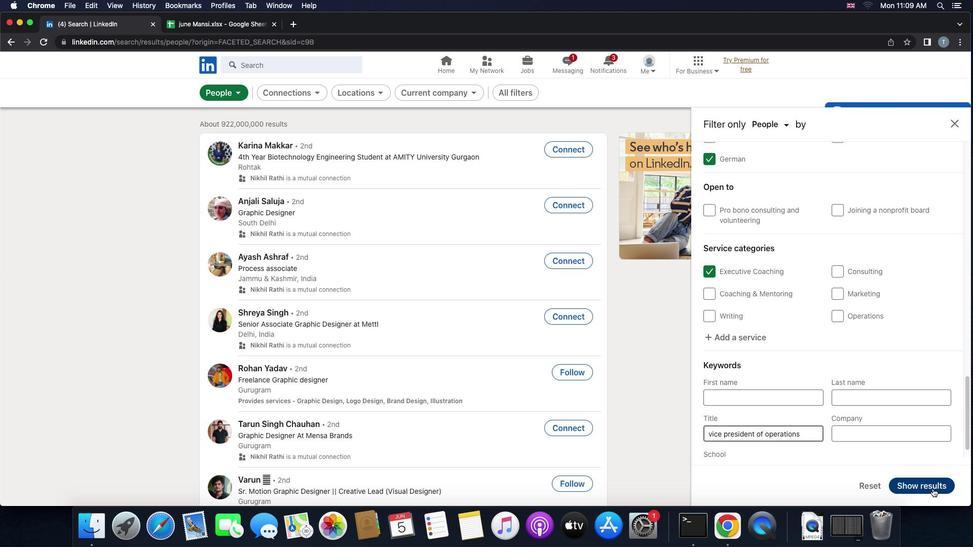 
Action: Mouse moved to (931, 488)
Screenshot: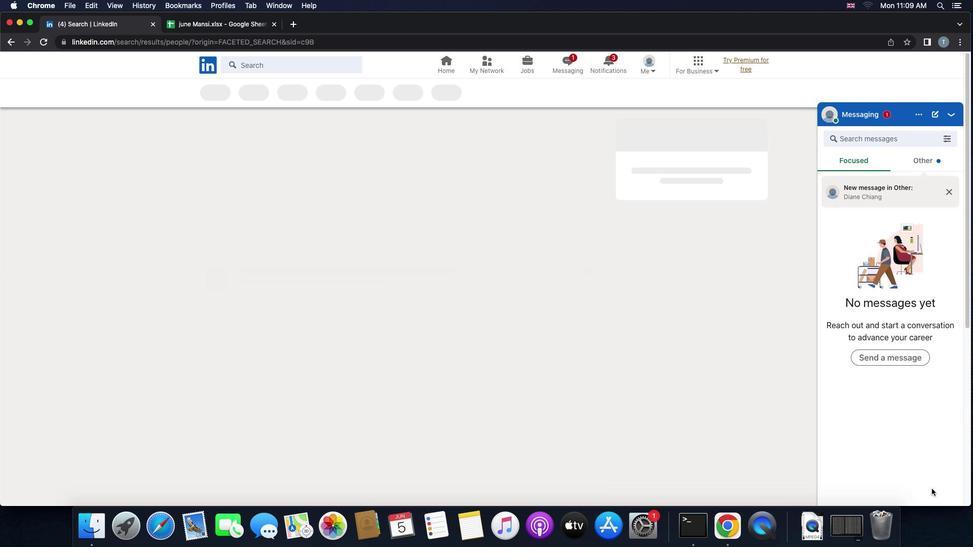 
